 Task: Create a due date automation trigger when advanced on, on the monday before a card is due add dates starting in 1 working days at 11:00 AM.
Action: Mouse moved to (891, 268)
Screenshot: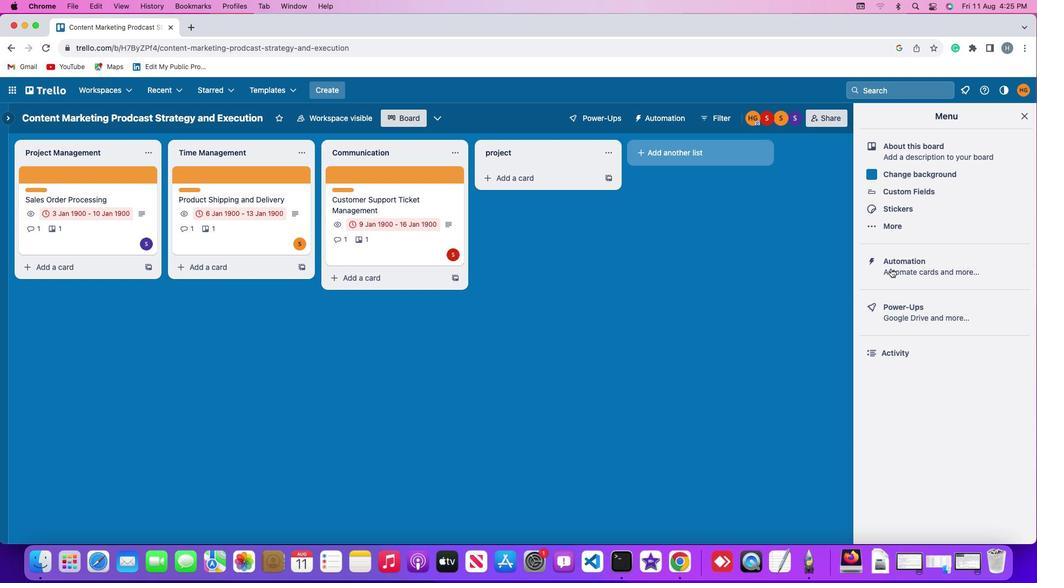 
Action: Mouse pressed left at (891, 268)
Screenshot: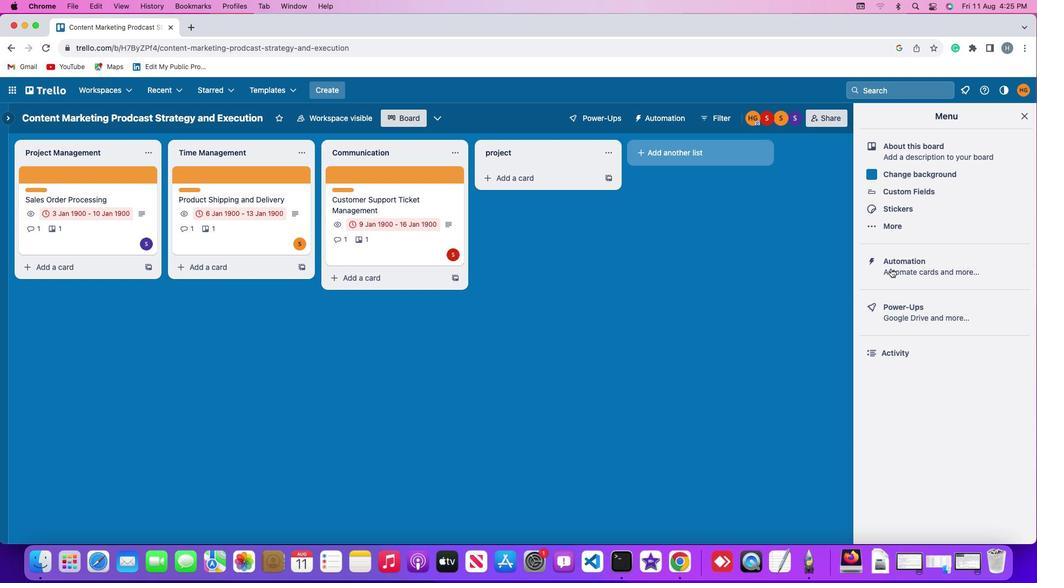 
Action: Mouse pressed left at (891, 268)
Screenshot: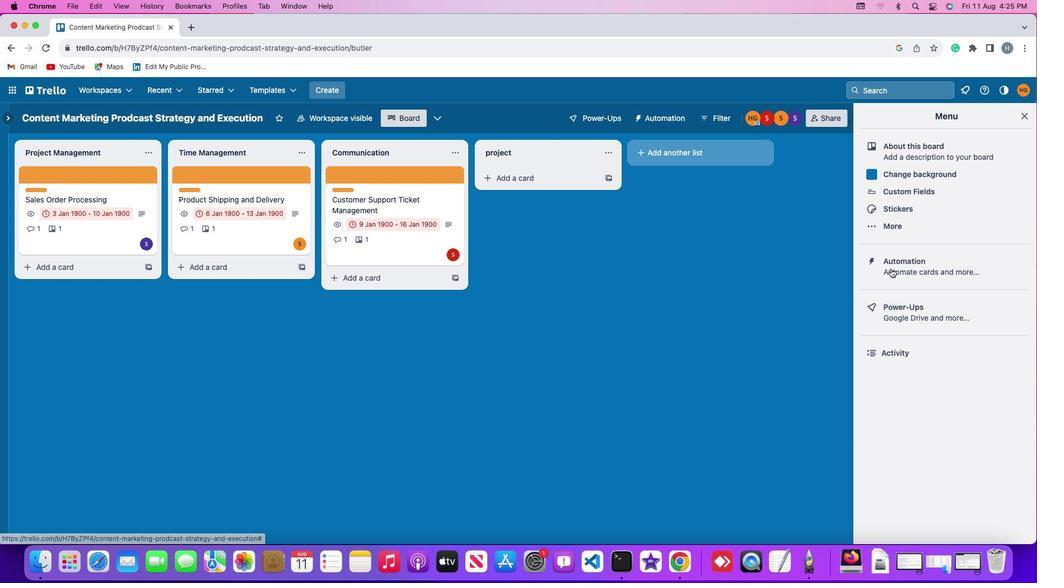 
Action: Mouse moved to (81, 256)
Screenshot: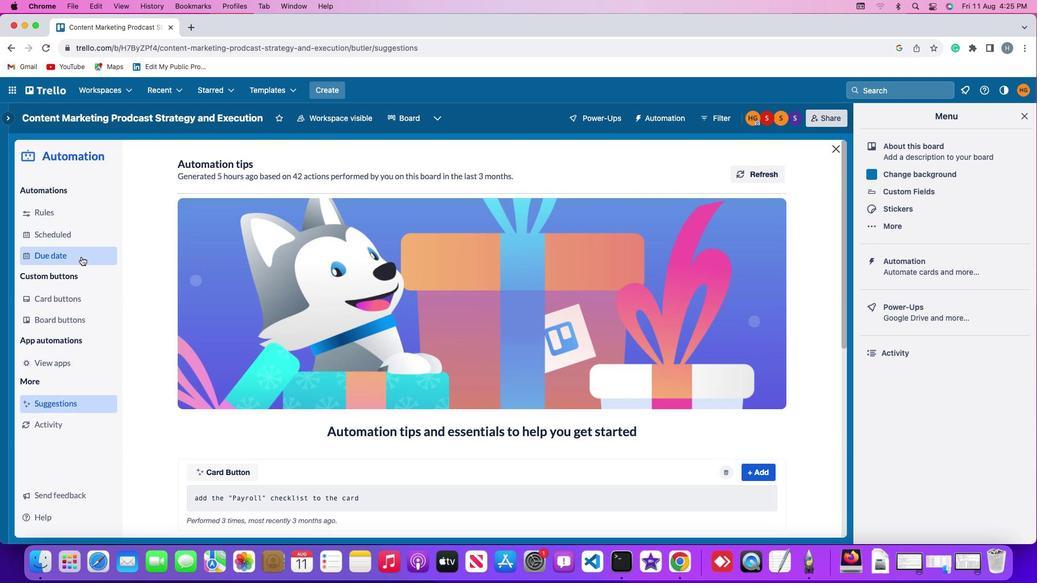 
Action: Mouse pressed left at (81, 256)
Screenshot: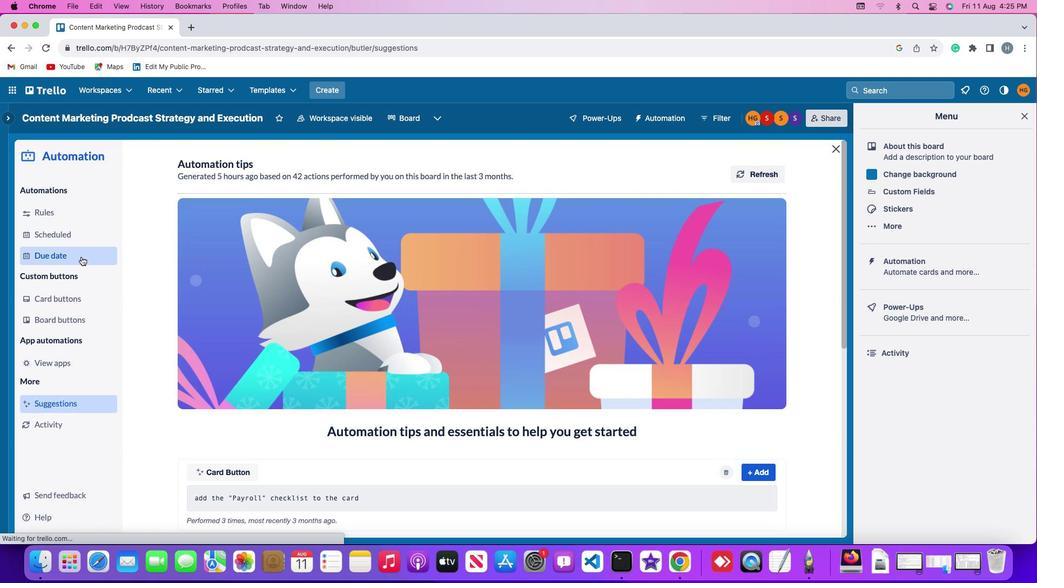 
Action: Mouse moved to (734, 166)
Screenshot: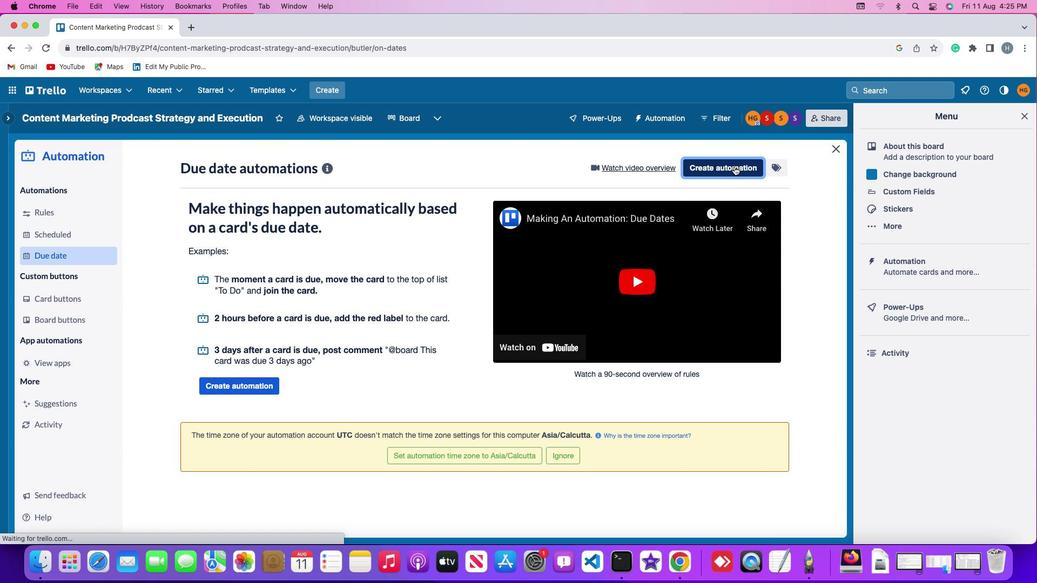 
Action: Mouse pressed left at (734, 166)
Screenshot: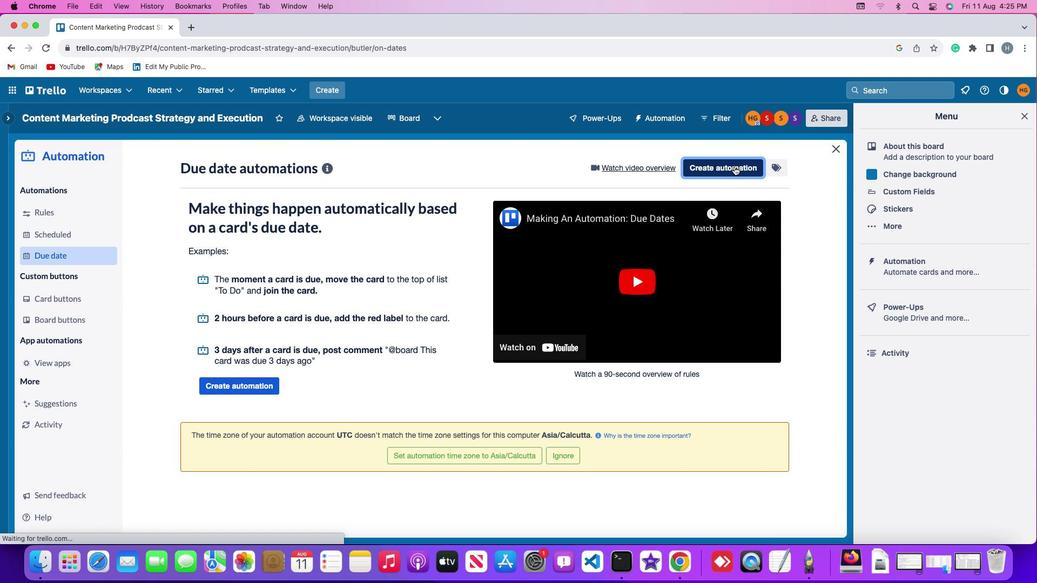 
Action: Mouse moved to (318, 272)
Screenshot: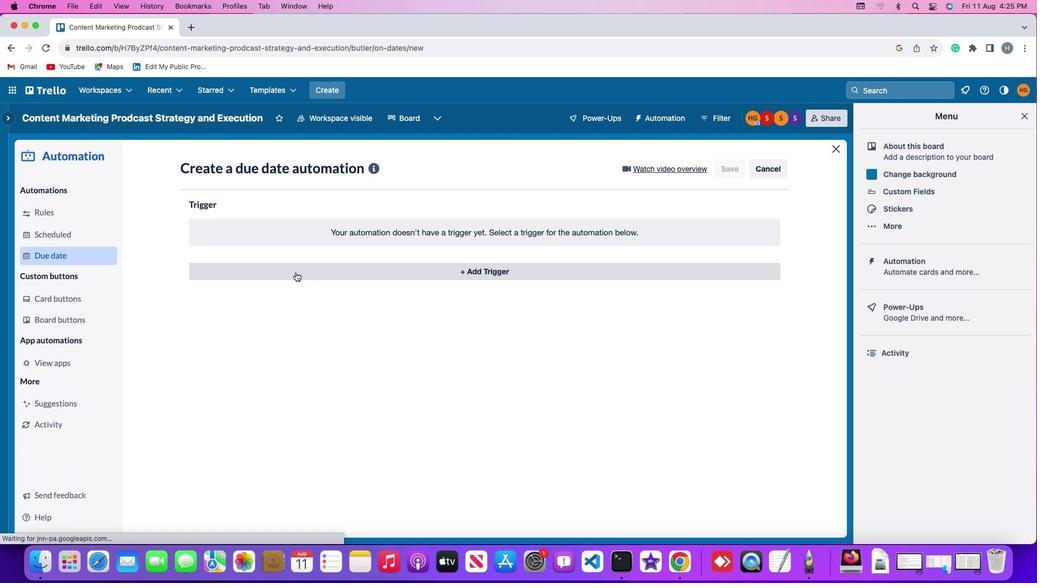 
Action: Mouse pressed left at (318, 272)
Screenshot: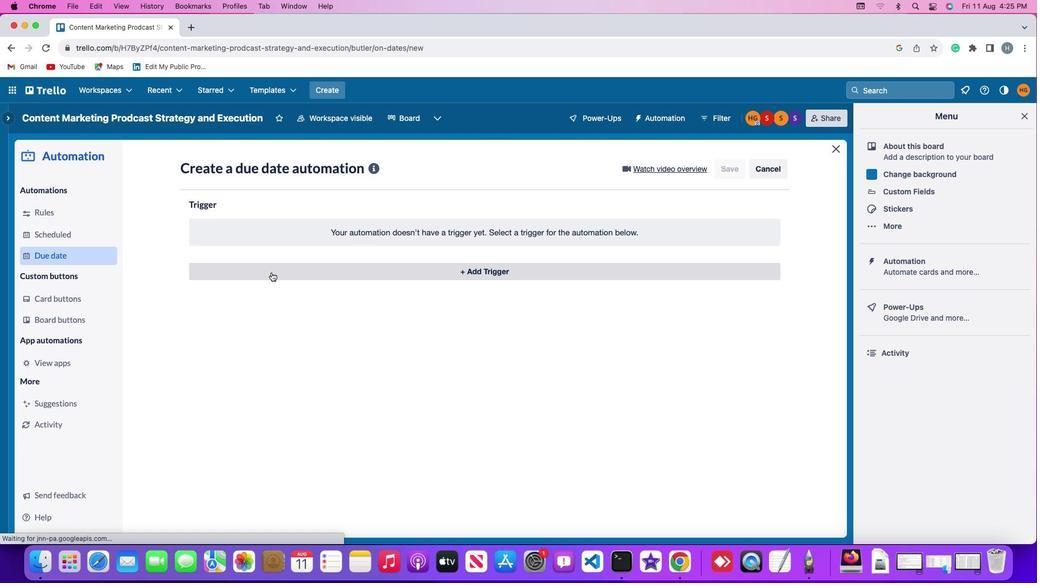 
Action: Mouse moved to (234, 474)
Screenshot: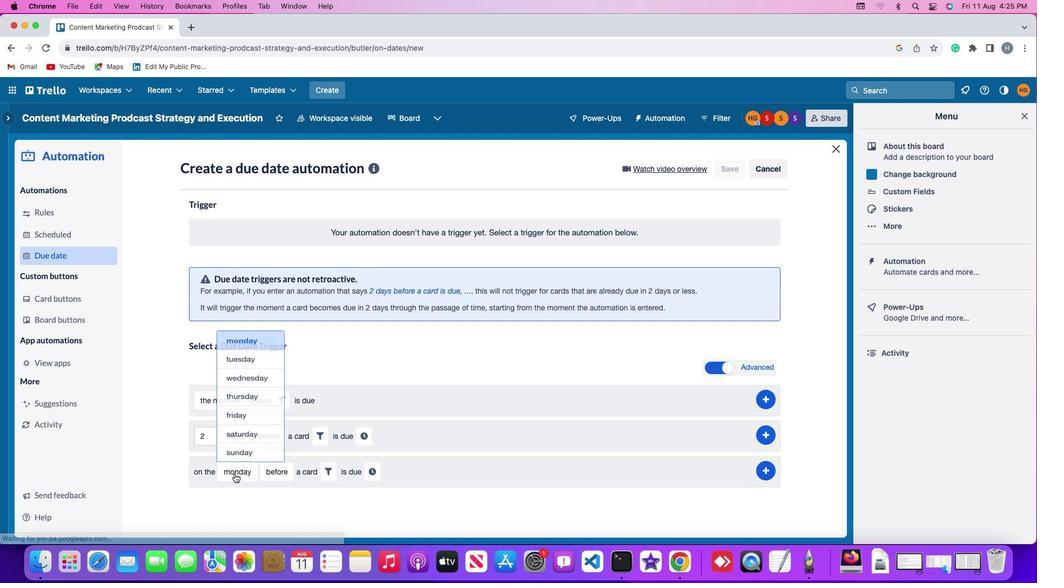 
Action: Mouse pressed left at (234, 474)
Screenshot: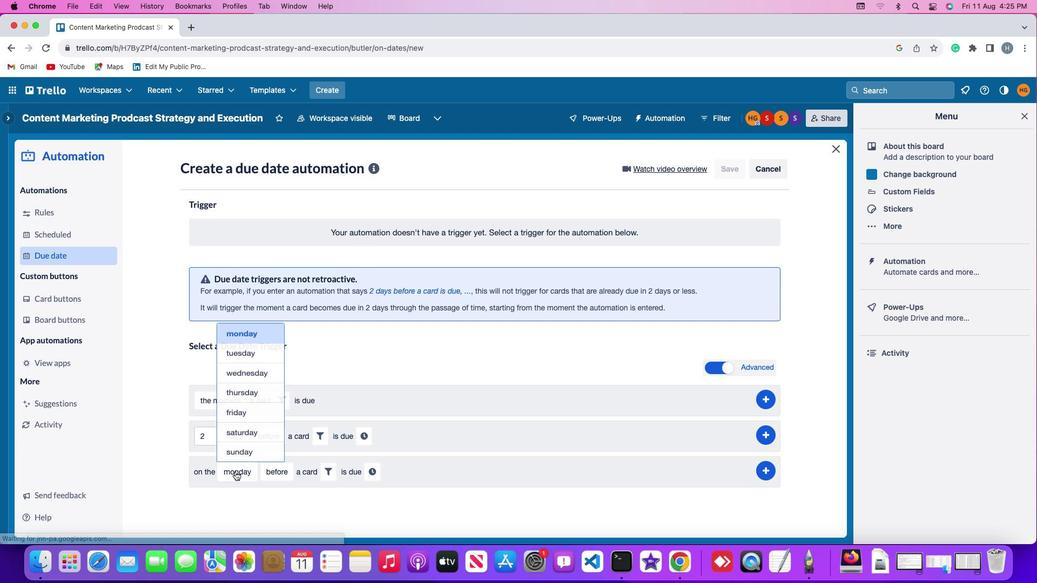 
Action: Mouse moved to (254, 323)
Screenshot: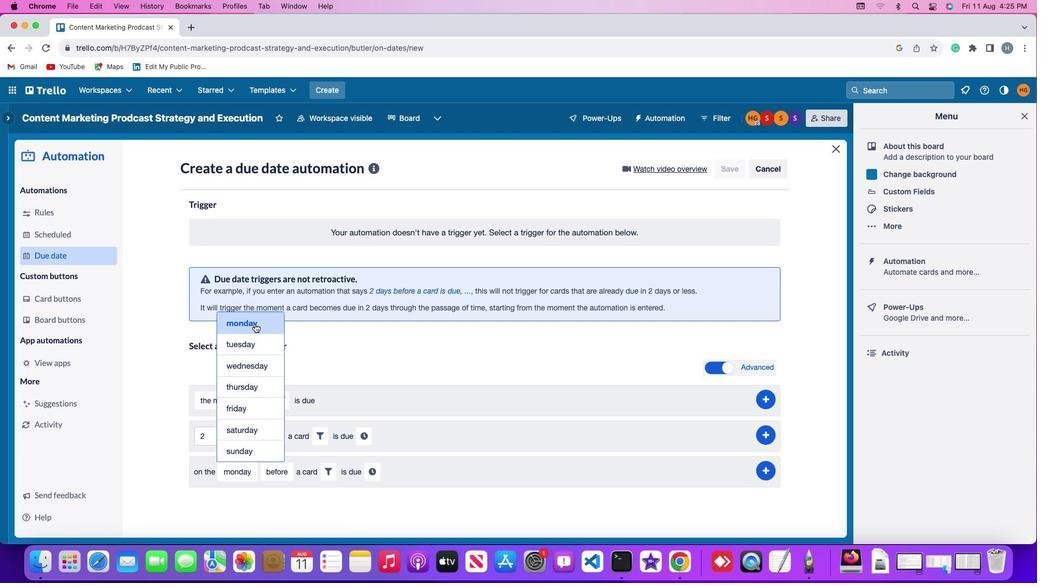 
Action: Mouse pressed left at (254, 323)
Screenshot: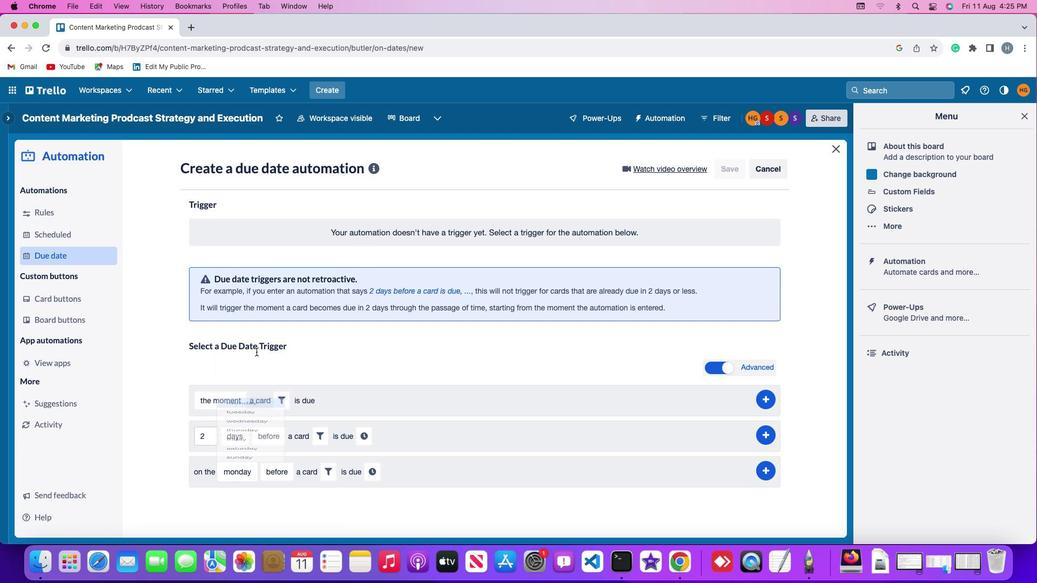 
Action: Mouse moved to (269, 467)
Screenshot: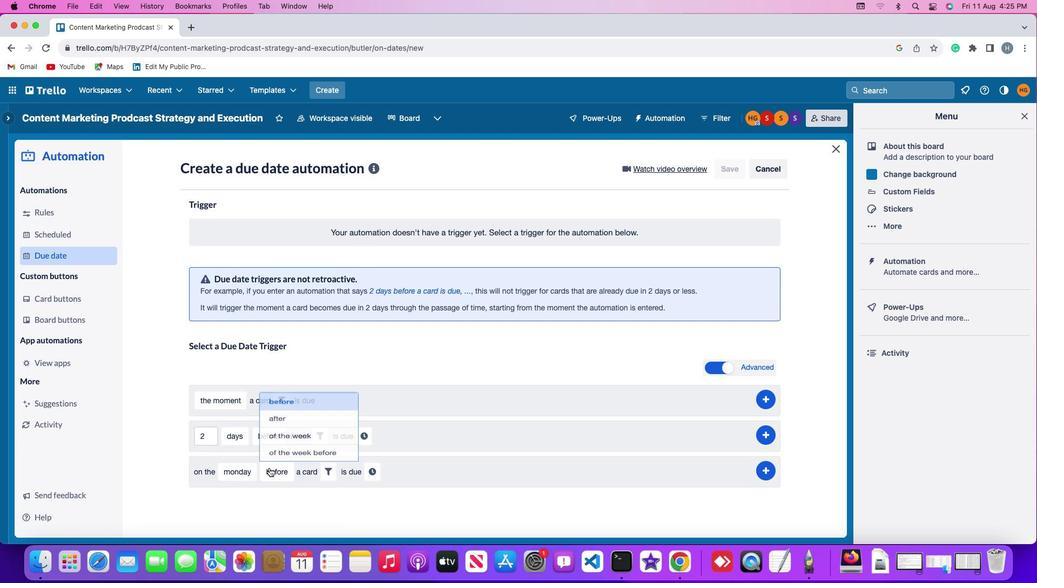 
Action: Mouse pressed left at (269, 467)
Screenshot: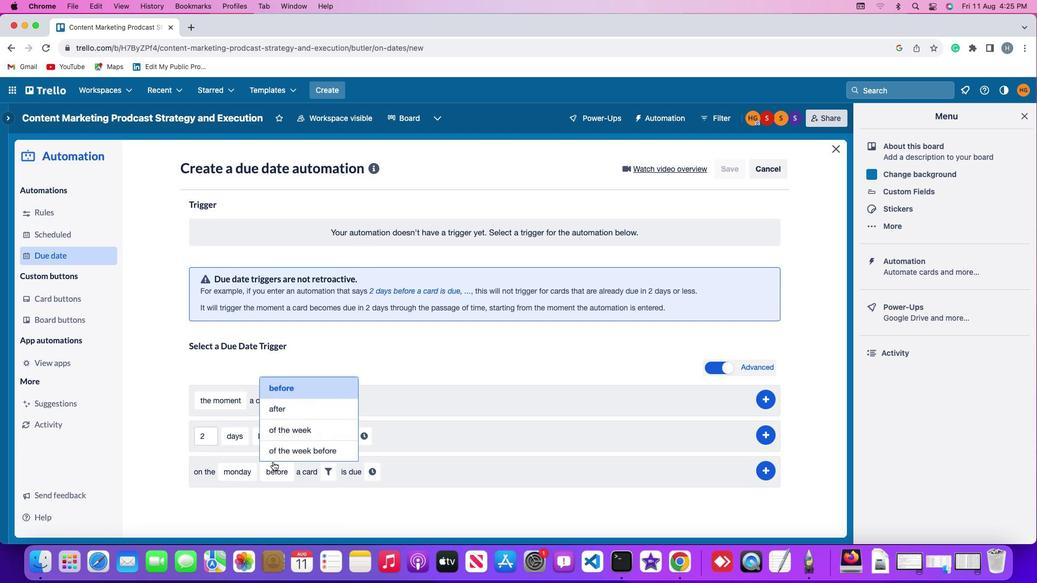 
Action: Mouse moved to (293, 391)
Screenshot: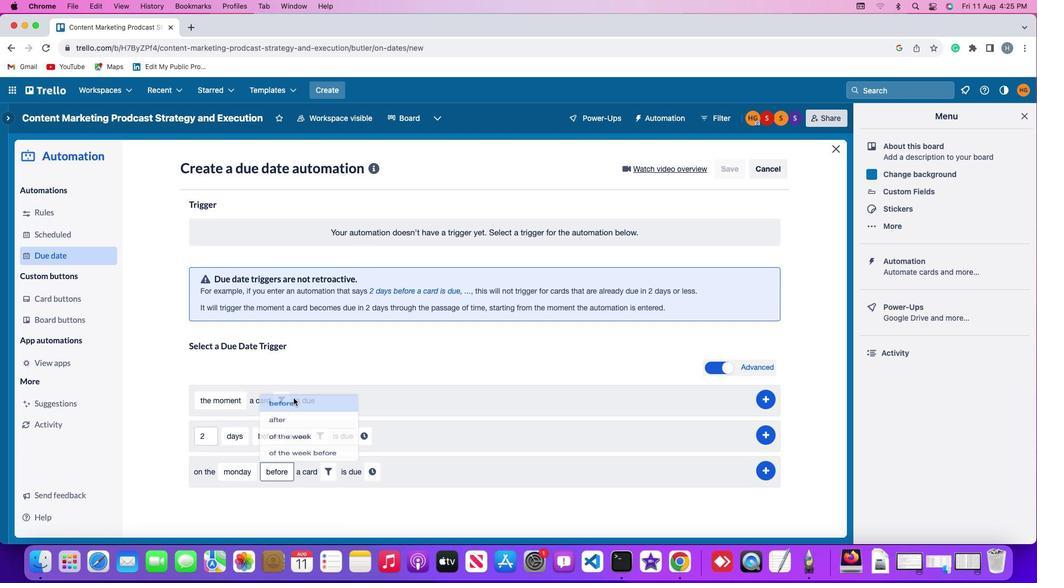 
Action: Mouse pressed left at (293, 391)
Screenshot: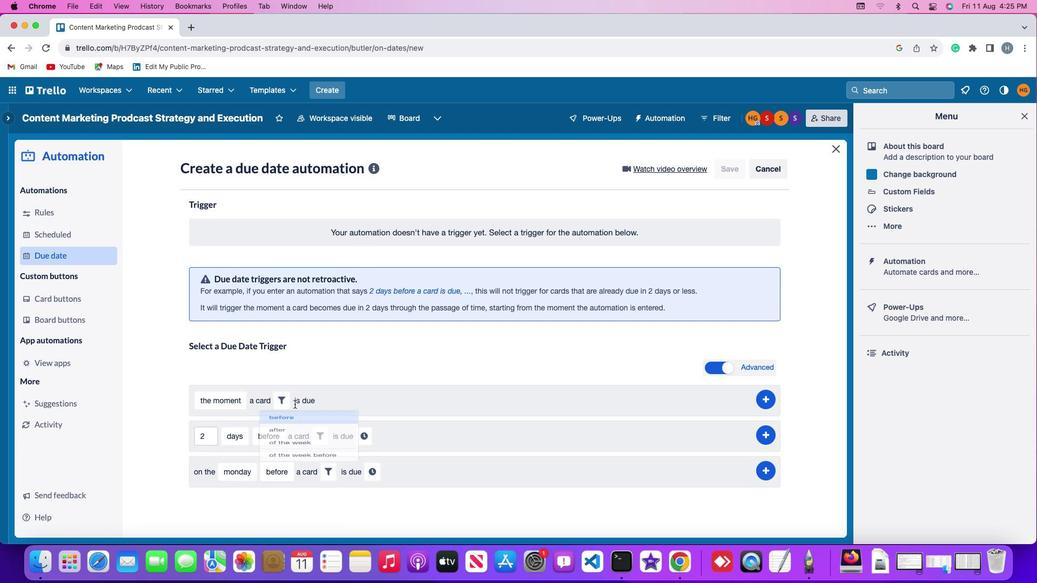 
Action: Mouse moved to (324, 469)
Screenshot: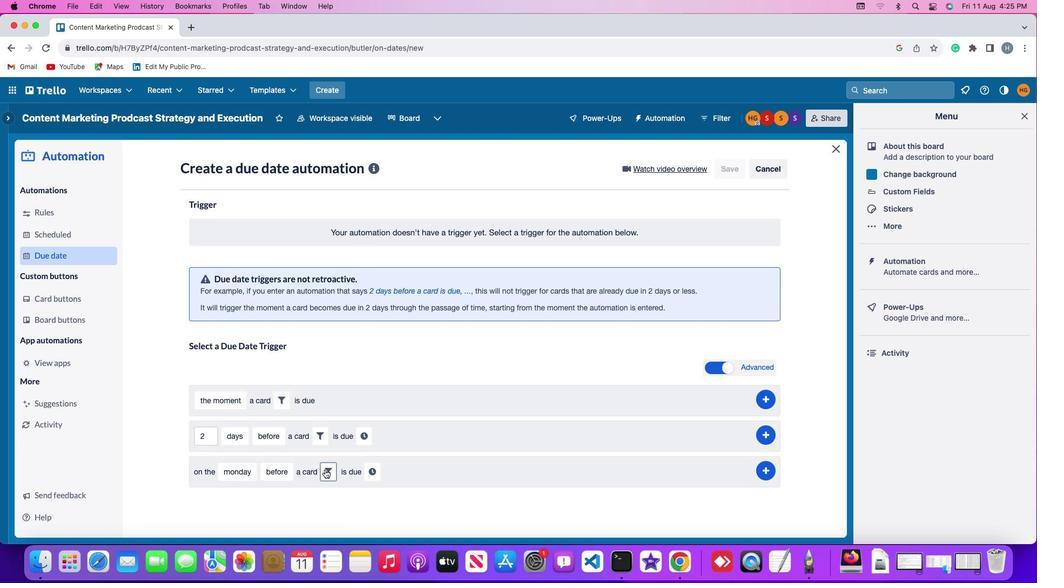 
Action: Mouse pressed left at (324, 469)
Screenshot: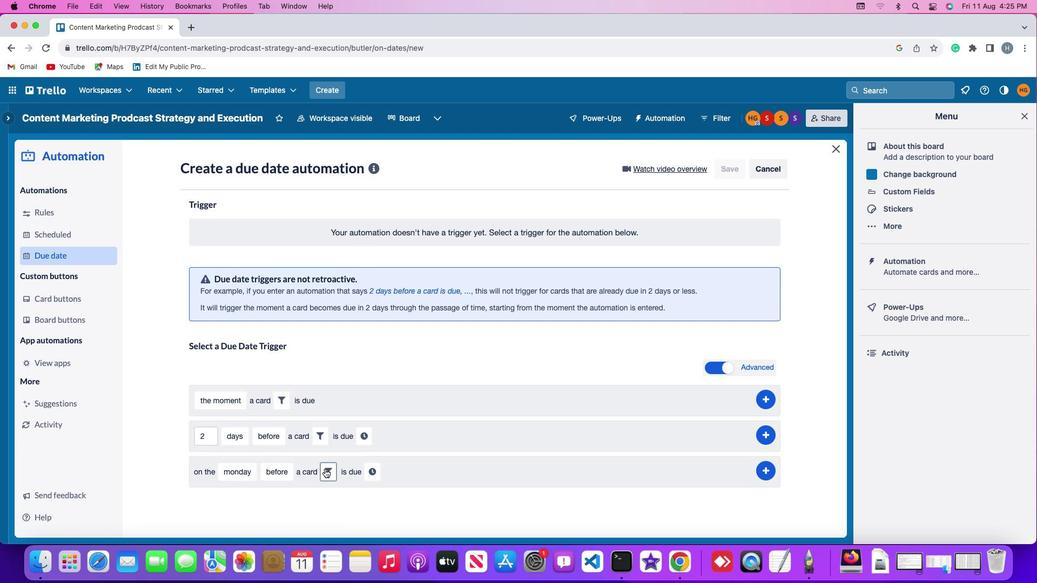 
Action: Mouse moved to (386, 503)
Screenshot: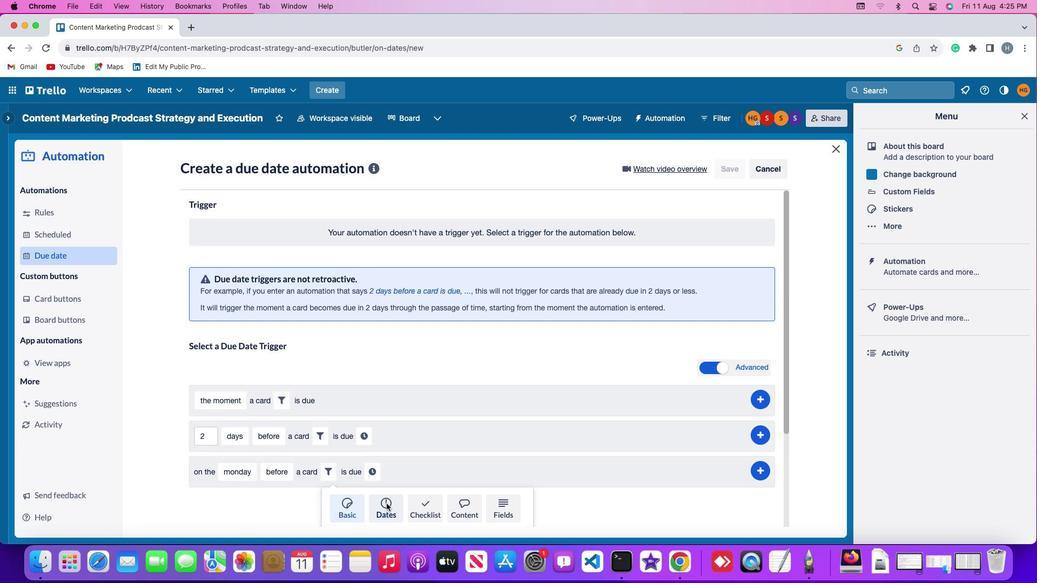 
Action: Mouse pressed left at (386, 503)
Screenshot: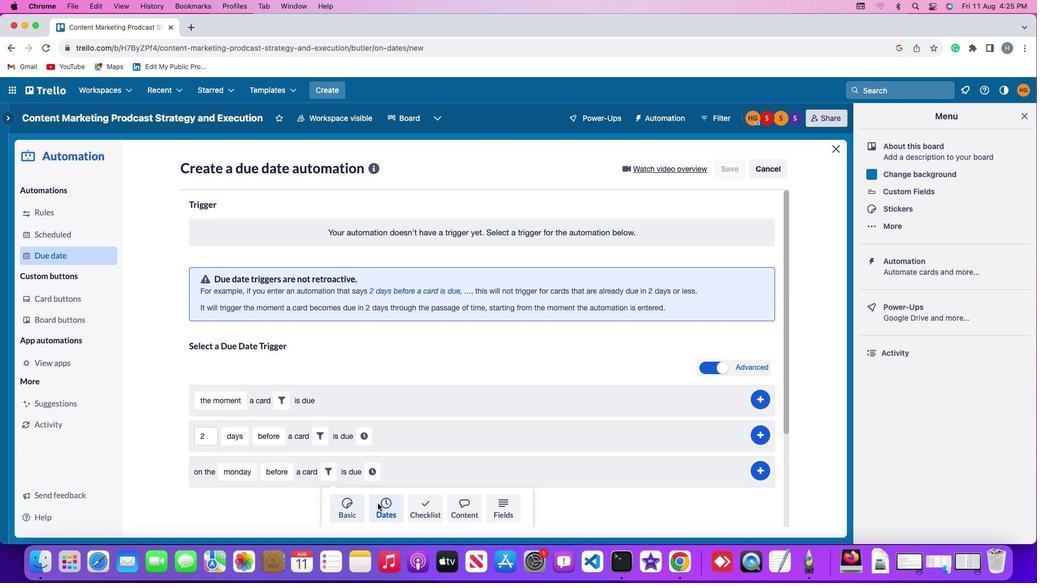 
Action: Mouse moved to (278, 504)
Screenshot: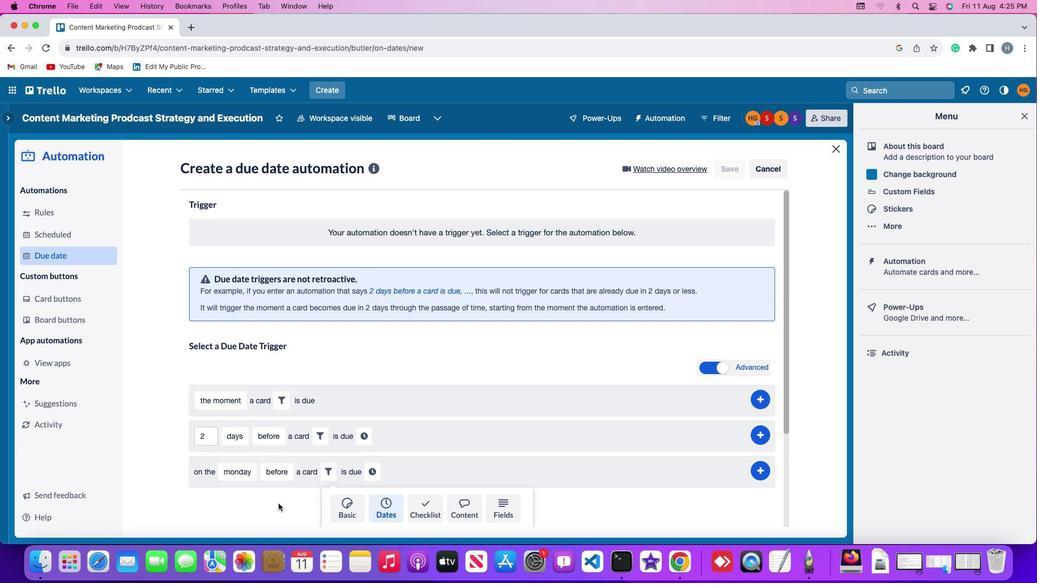 
Action: Mouse scrolled (278, 504) with delta (0, 0)
Screenshot: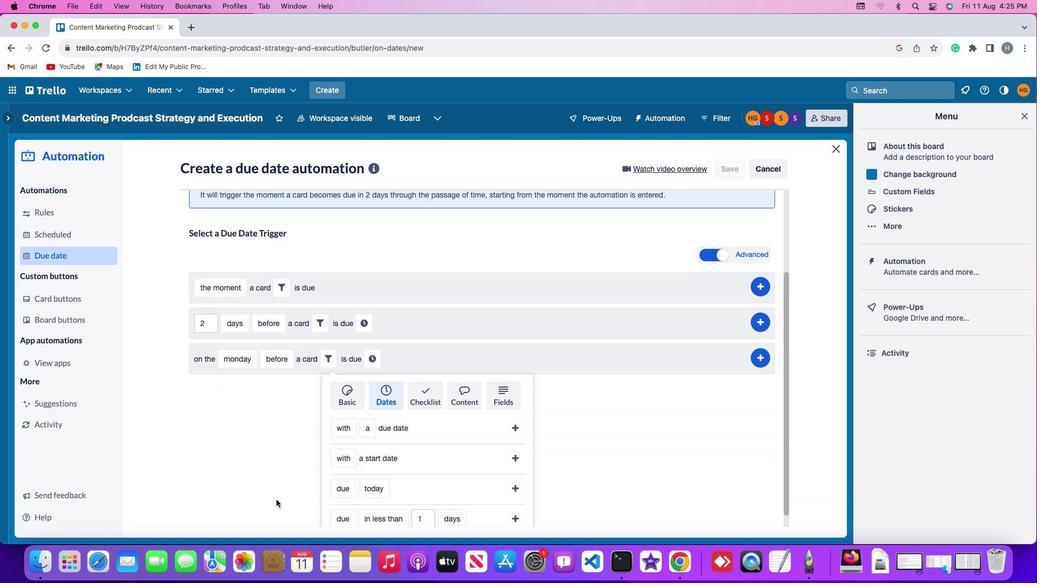 
Action: Mouse scrolled (278, 504) with delta (0, 0)
Screenshot: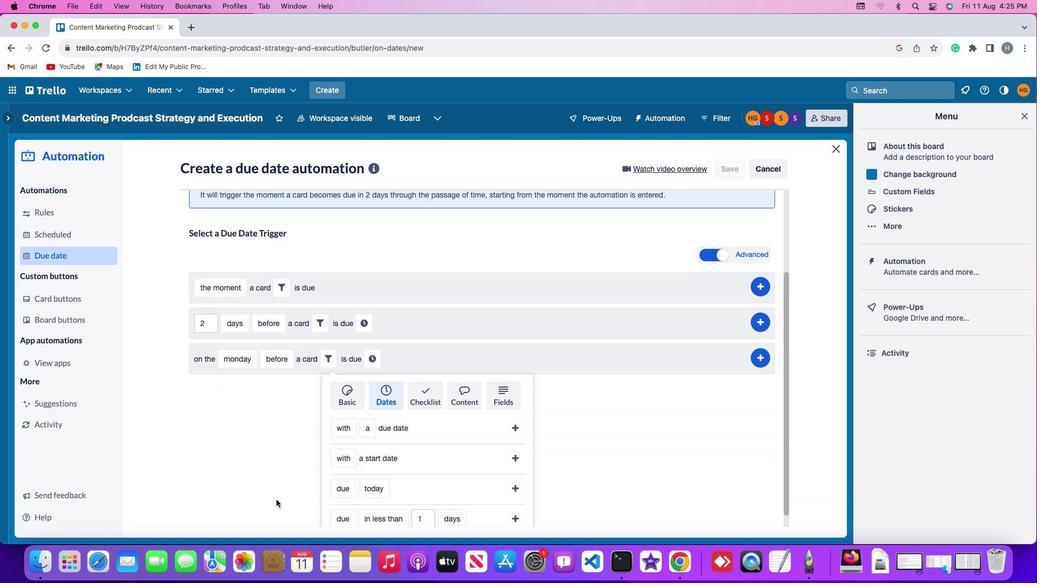 
Action: Mouse scrolled (278, 504) with delta (0, -2)
Screenshot: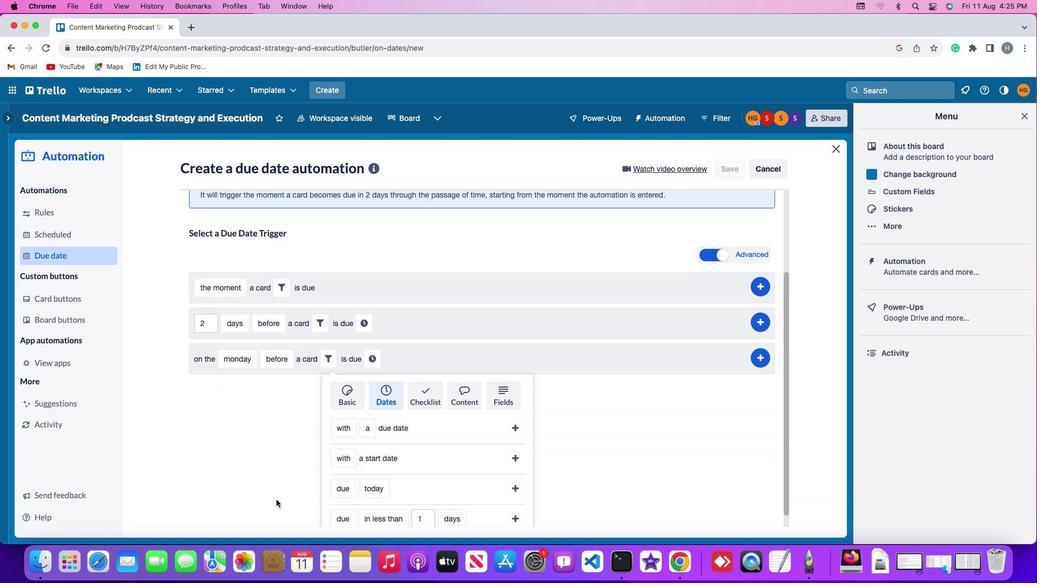 
Action: Mouse scrolled (278, 504) with delta (0, -2)
Screenshot: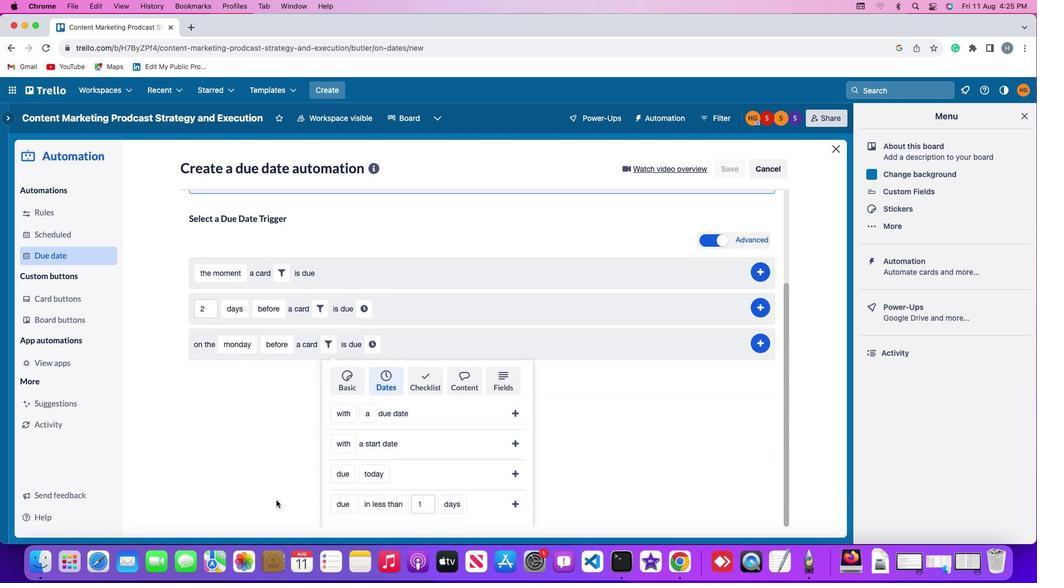 
Action: Mouse moved to (277, 501)
Screenshot: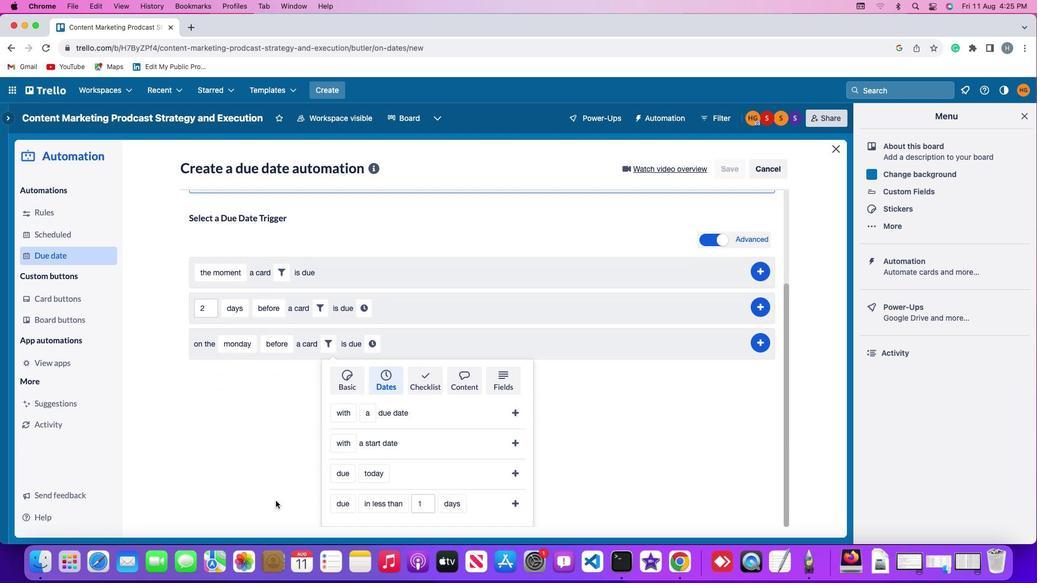 
Action: Mouse scrolled (277, 501) with delta (0, -3)
Screenshot: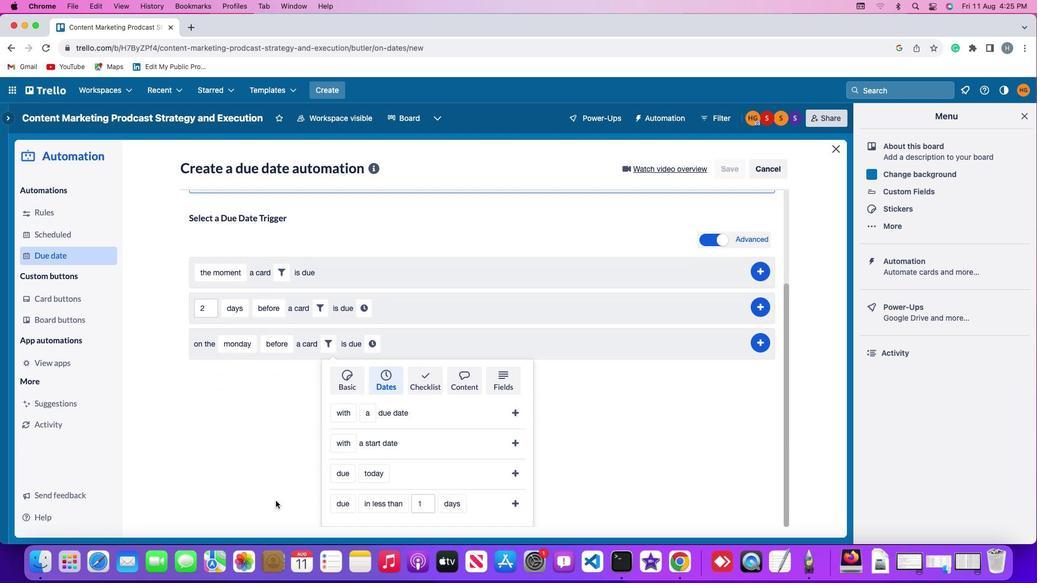 
Action: Mouse moved to (276, 500)
Screenshot: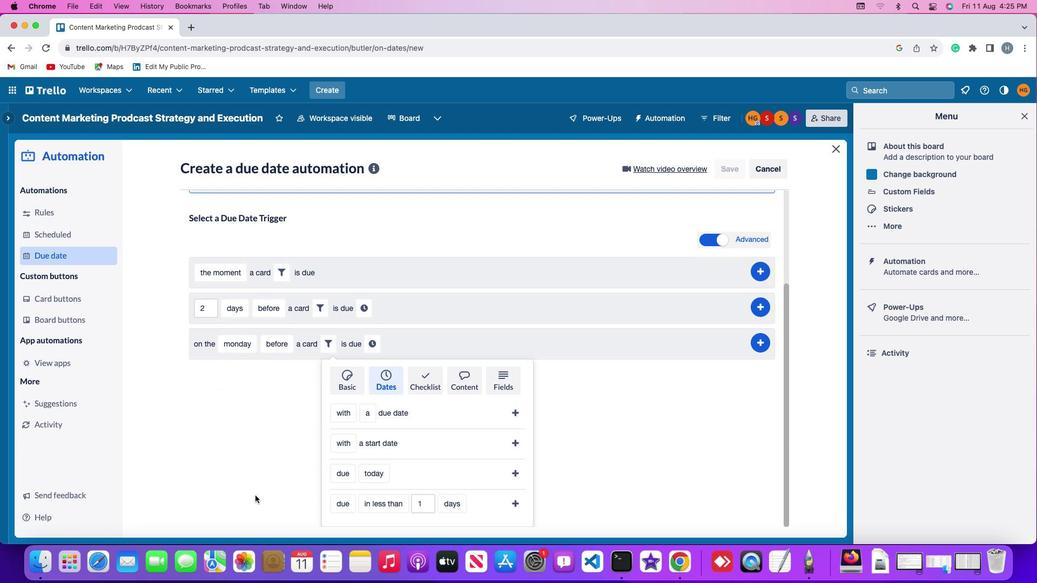 
Action: Mouse scrolled (276, 500) with delta (0, 0)
Screenshot: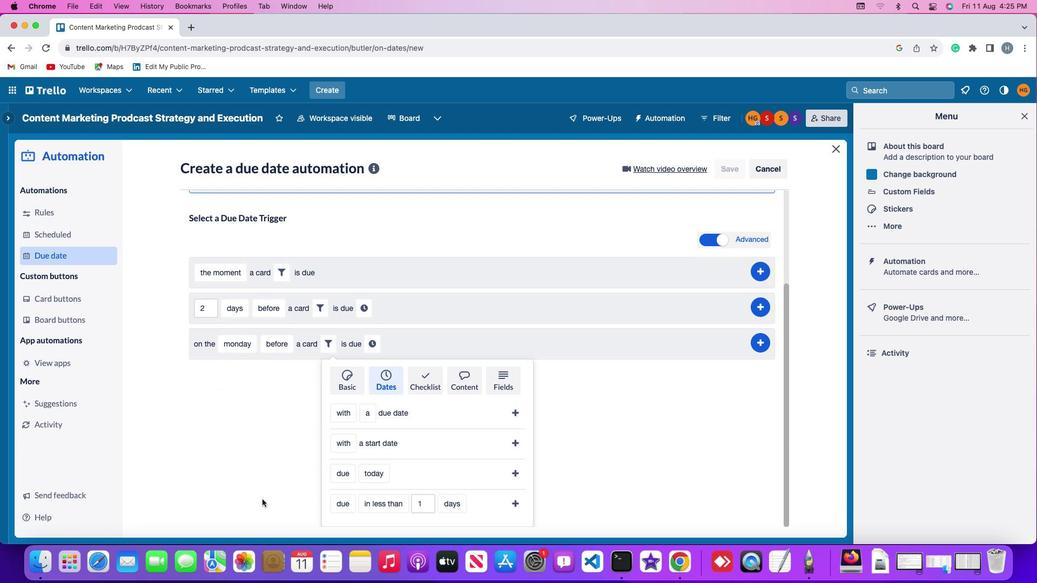 
Action: Mouse scrolled (276, 500) with delta (0, 0)
Screenshot: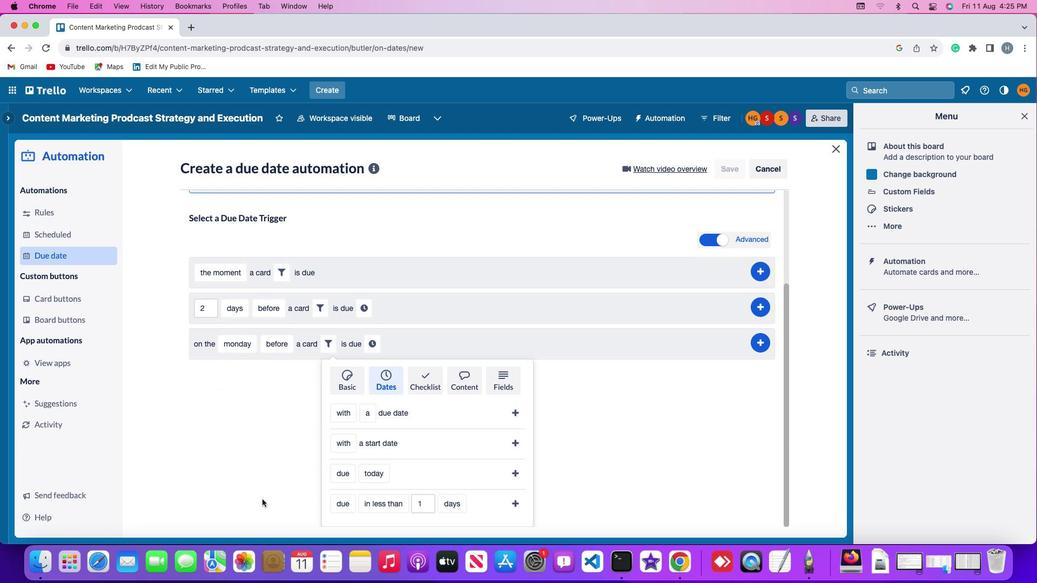
Action: Mouse moved to (276, 501)
Screenshot: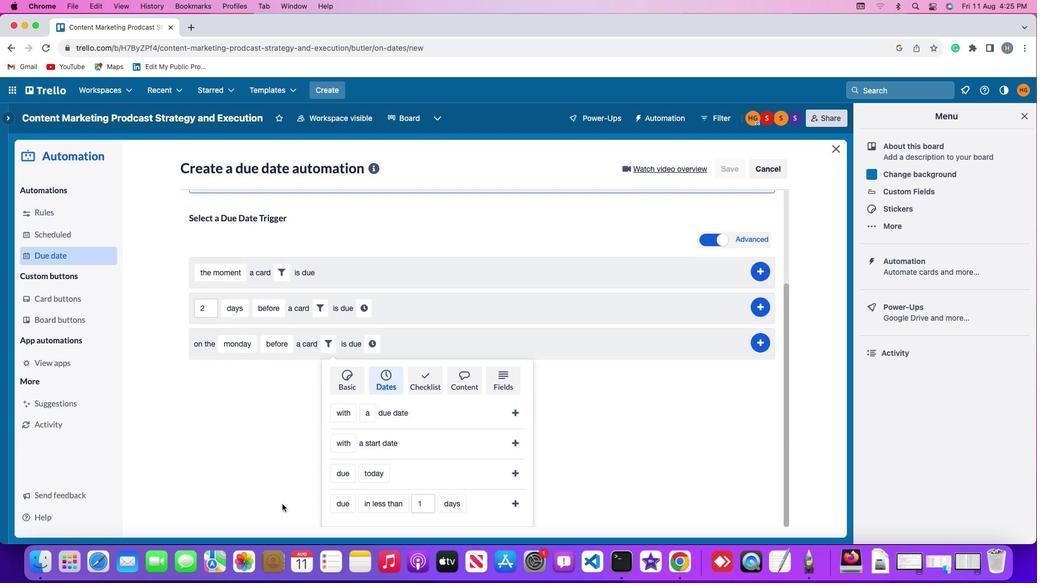 
Action: Mouse scrolled (276, 501) with delta (0, -2)
Screenshot: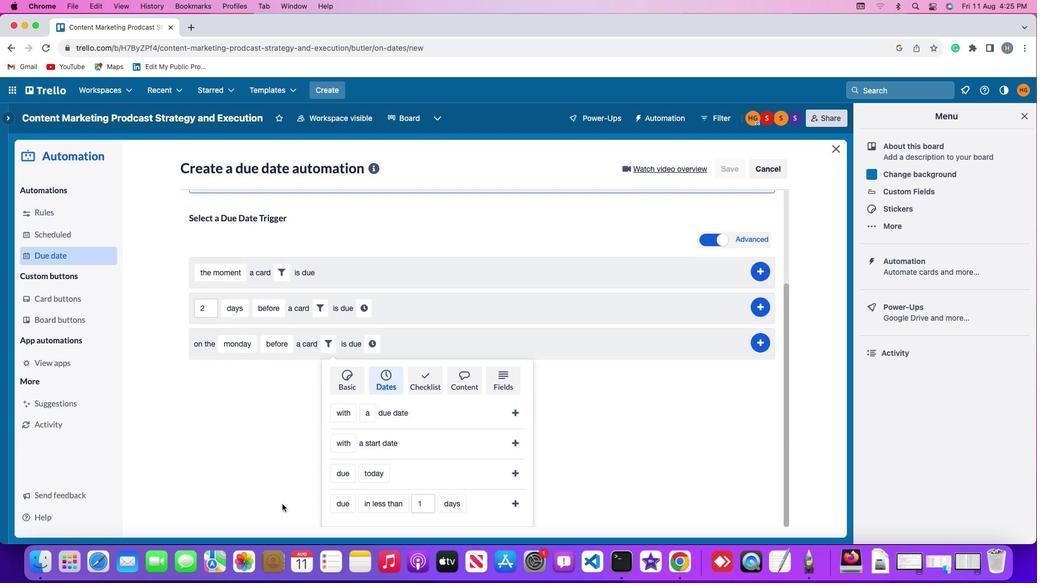 
Action: Mouse moved to (275, 501)
Screenshot: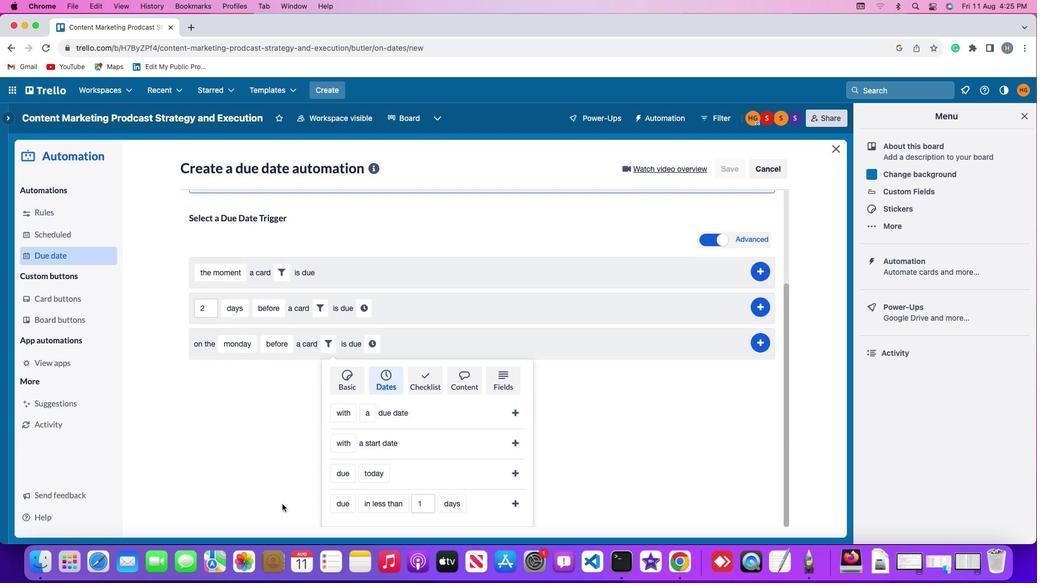
Action: Mouse scrolled (275, 501) with delta (0, -2)
Screenshot: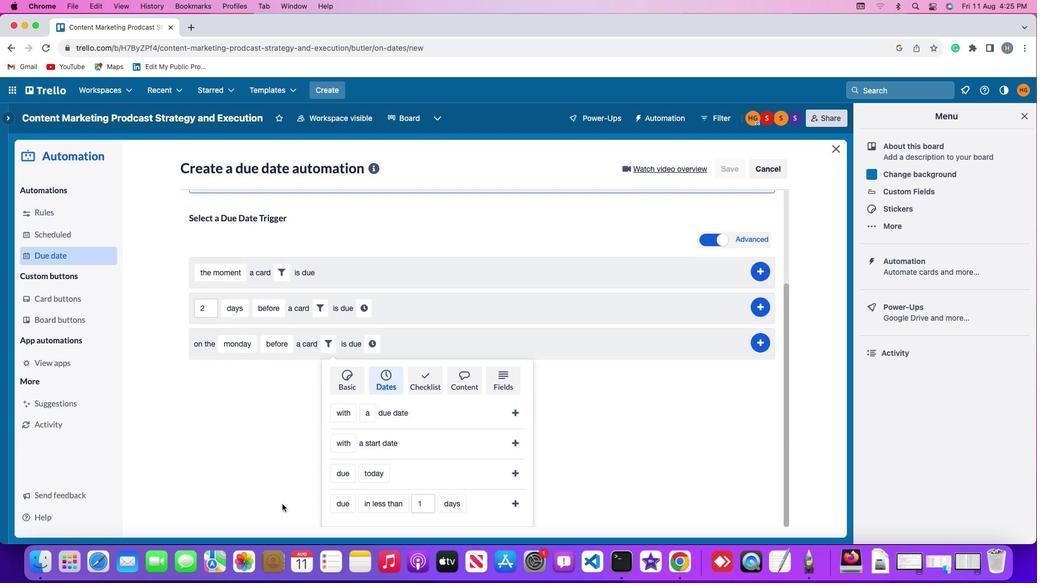 
Action: Mouse moved to (334, 507)
Screenshot: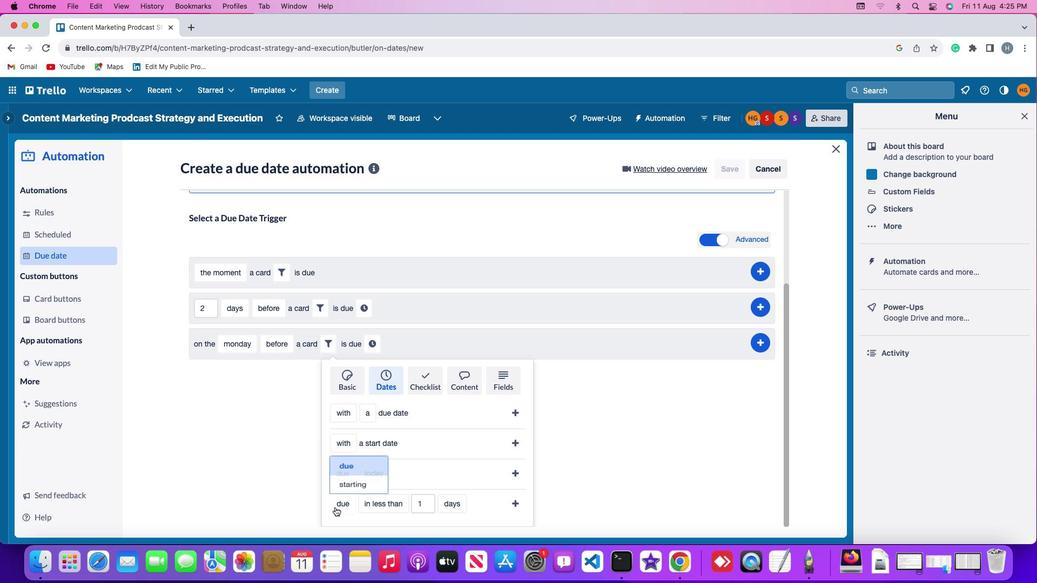 
Action: Mouse pressed left at (334, 507)
Screenshot: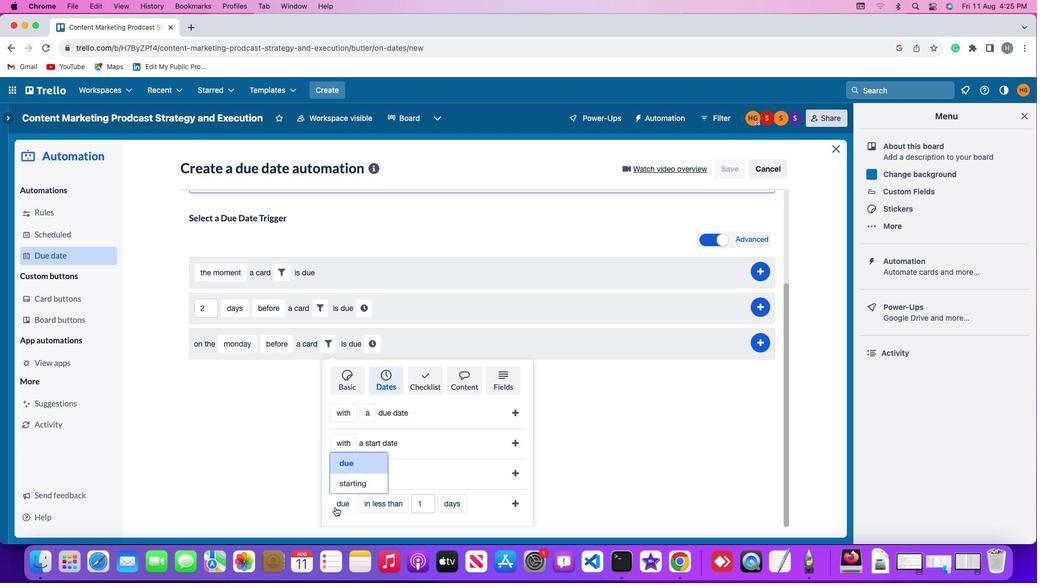 
Action: Mouse moved to (340, 485)
Screenshot: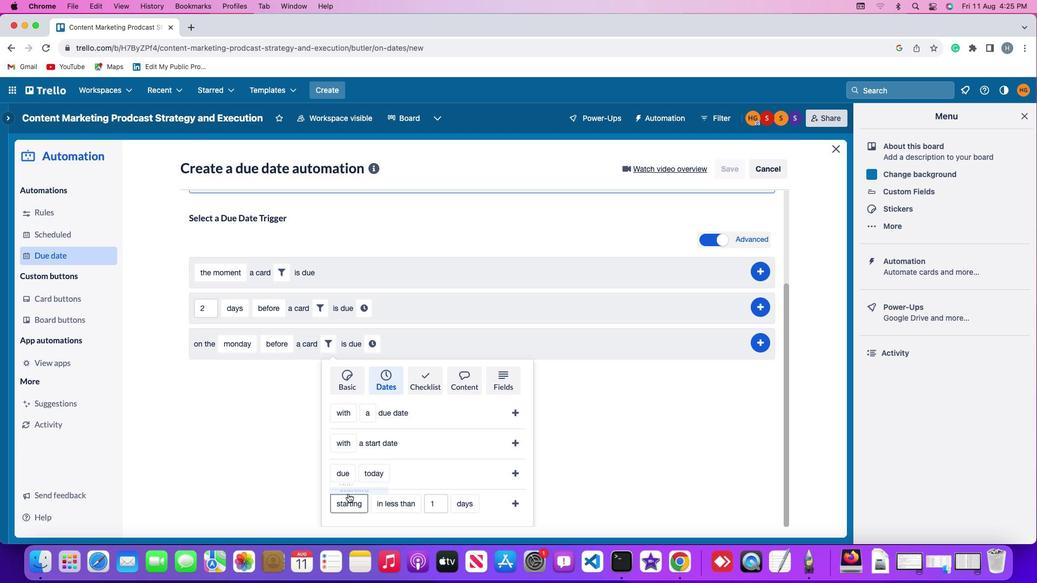 
Action: Mouse pressed left at (340, 485)
Screenshot: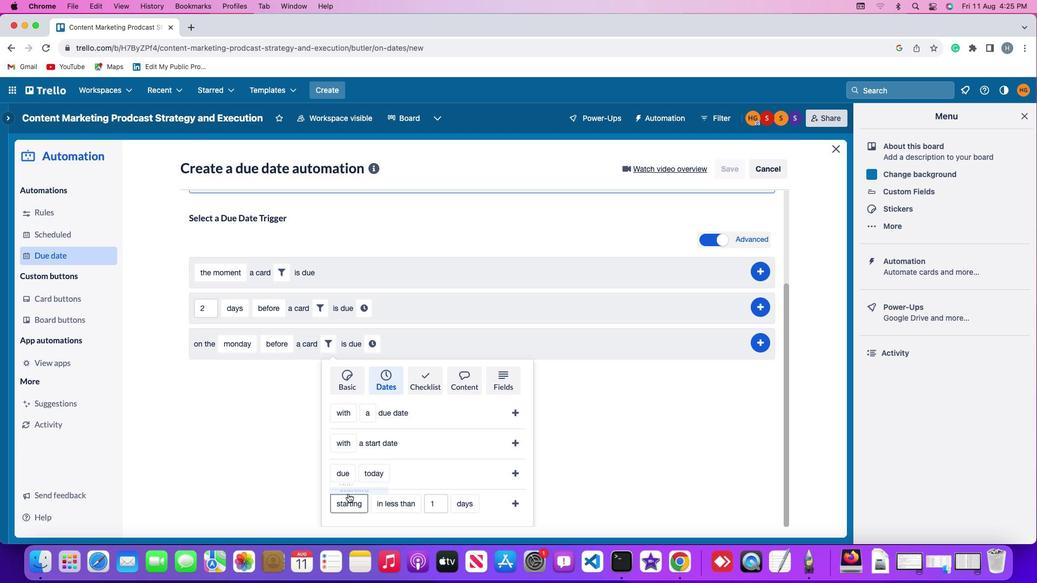 
Action: Mouse moved to (393, 502)
Screenshot: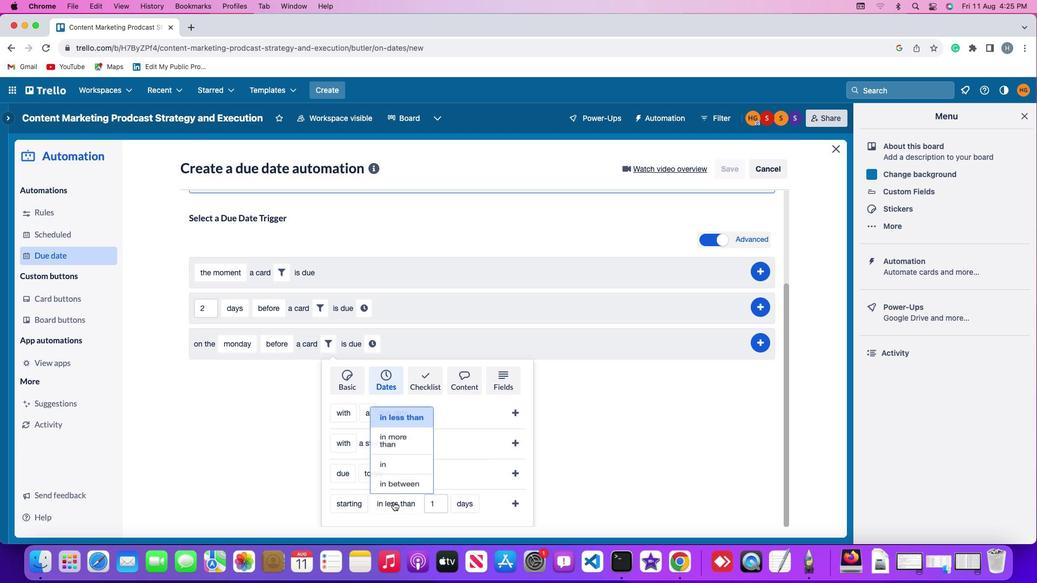 
Action: Mouse pressed left at (393, 502)
Screenshot: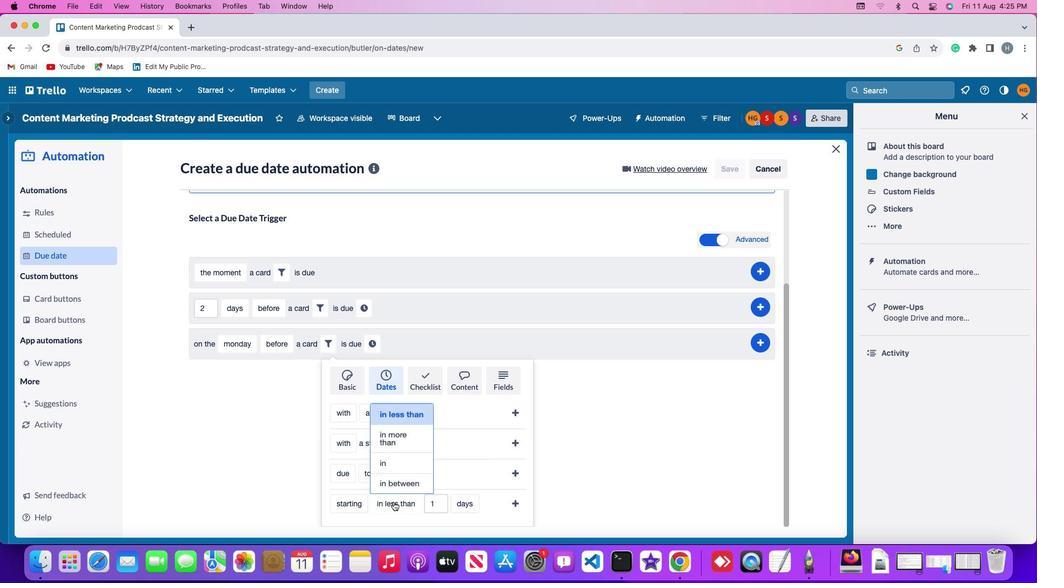 
Action: Mouse moved to (387, 464)
Screenshot: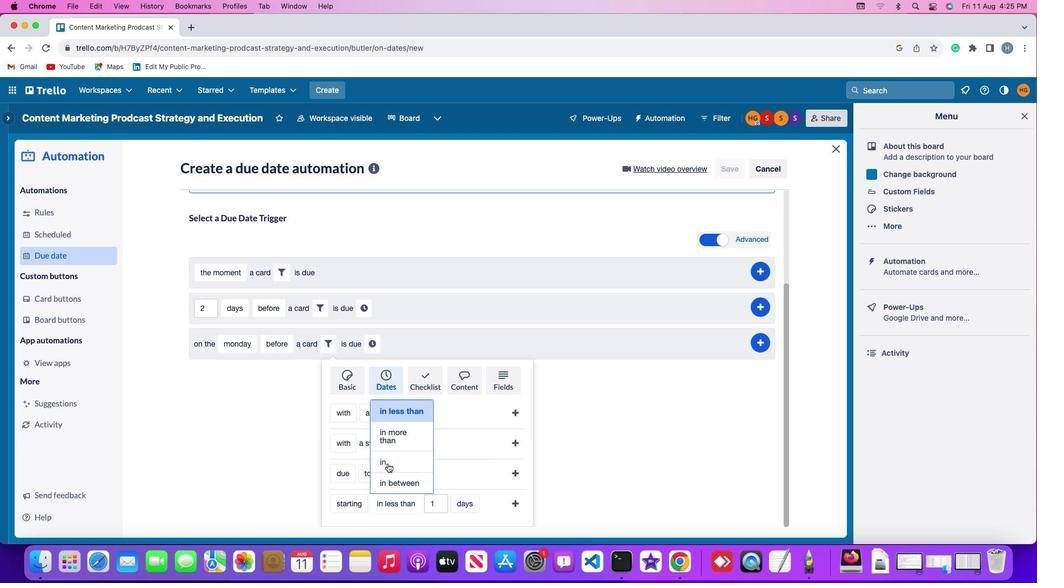 
Action: Mouse pressed left at (387, 464)
Screenshot: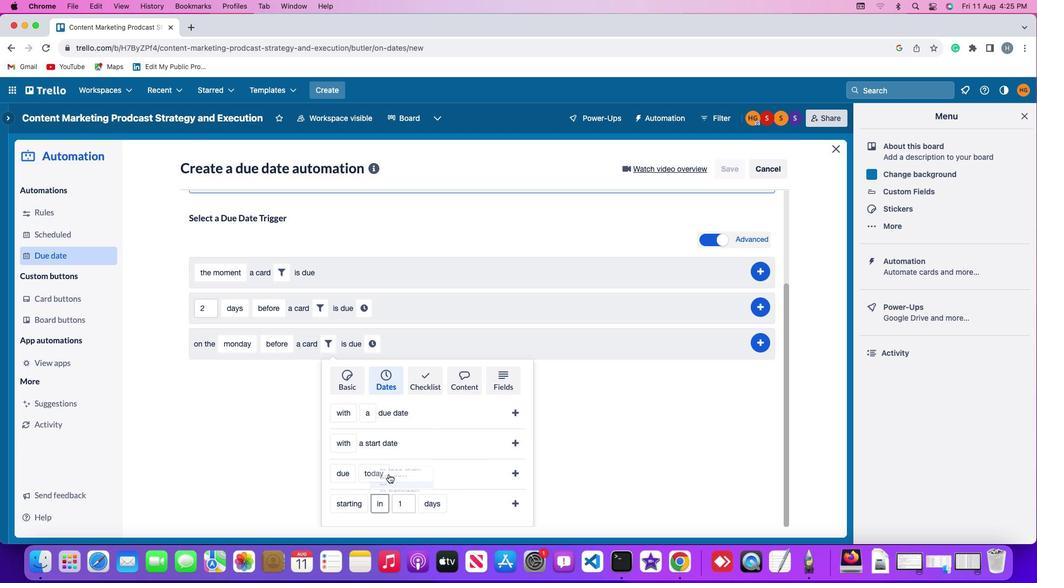 
Action: Mouse moved to (403, 508)
Screenshot: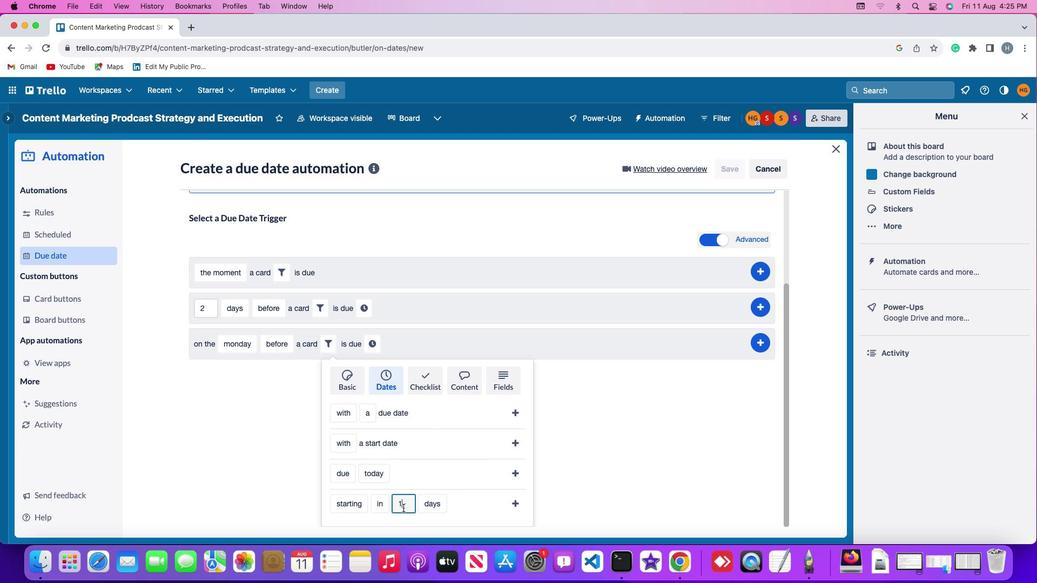 
Action: Mouse pressed left at (403, 508)
Screenshot: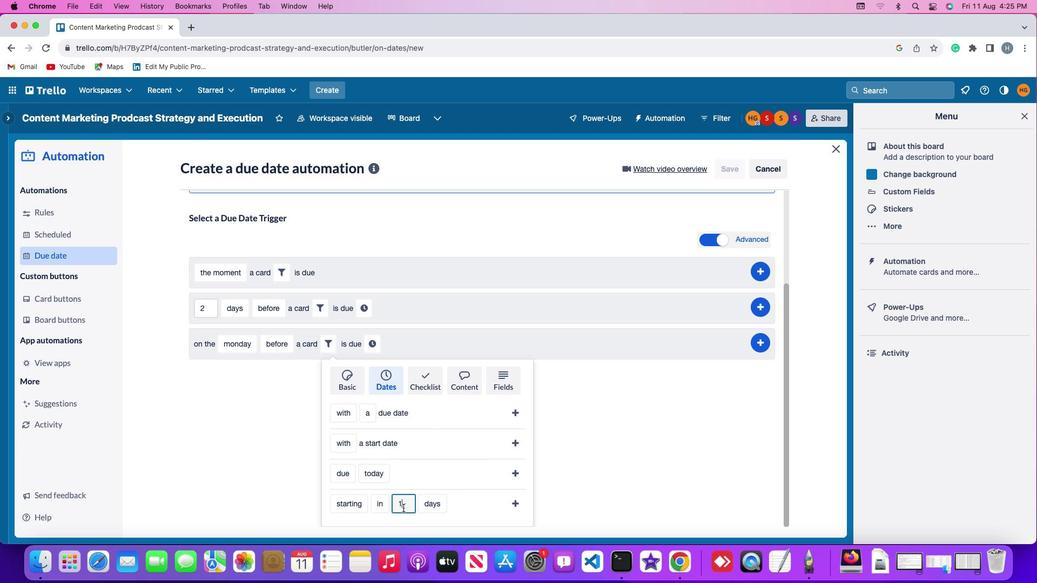 
Action: Key pressed Key.backspace'1'
Screenshot: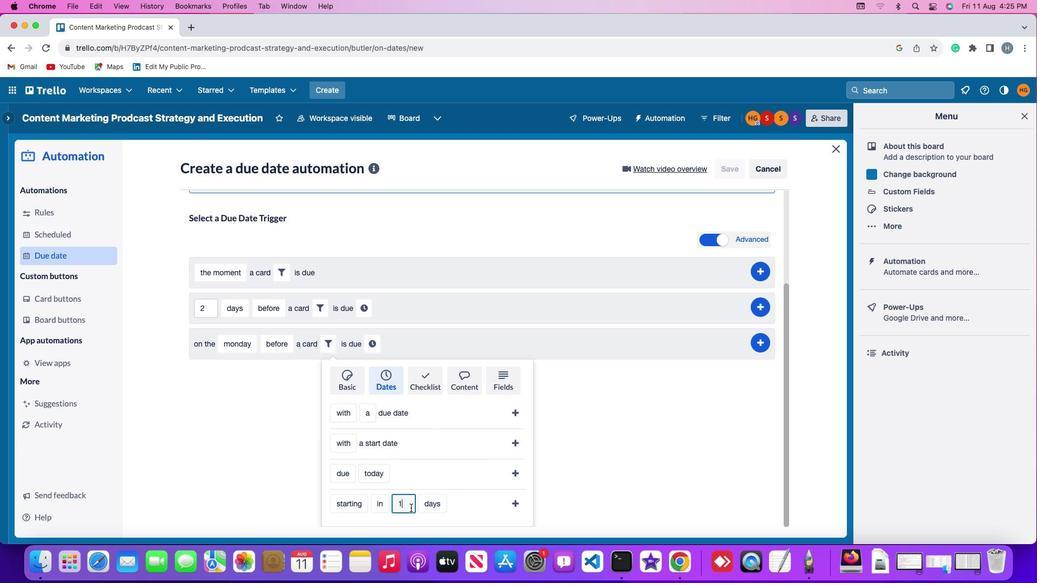 
Action: Mouse moved to (420, 505)
Screenshot: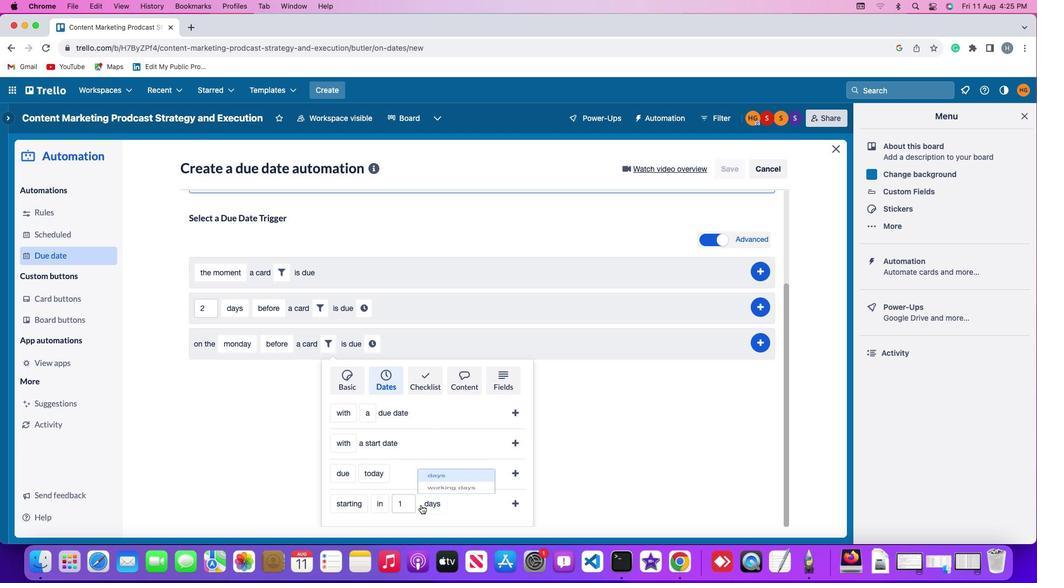 
Action: Mouse pressed left at (420, 505)
Screenshot: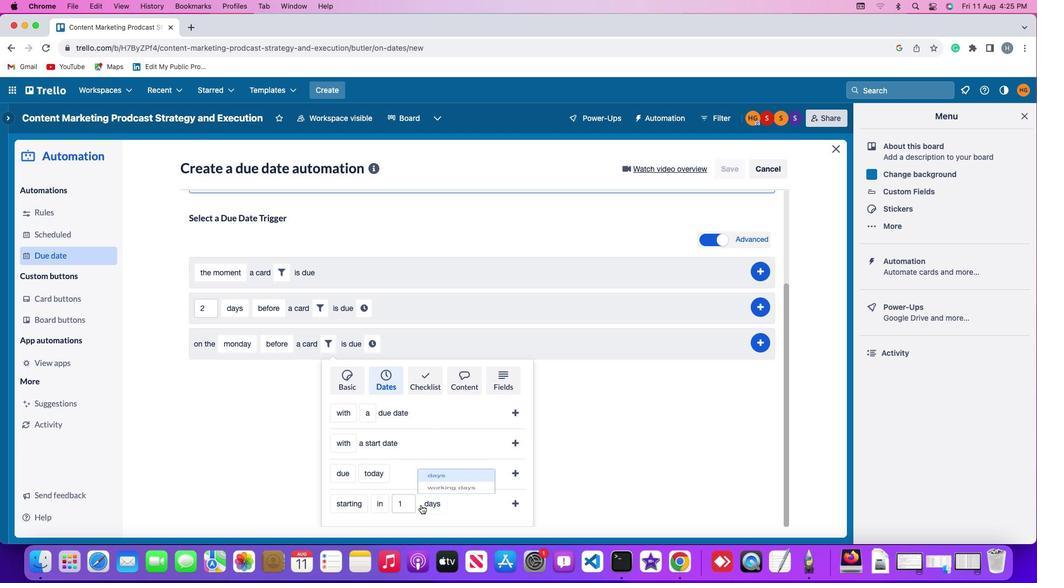 
Action: Mouse moved to (434, 484)
Screenshot: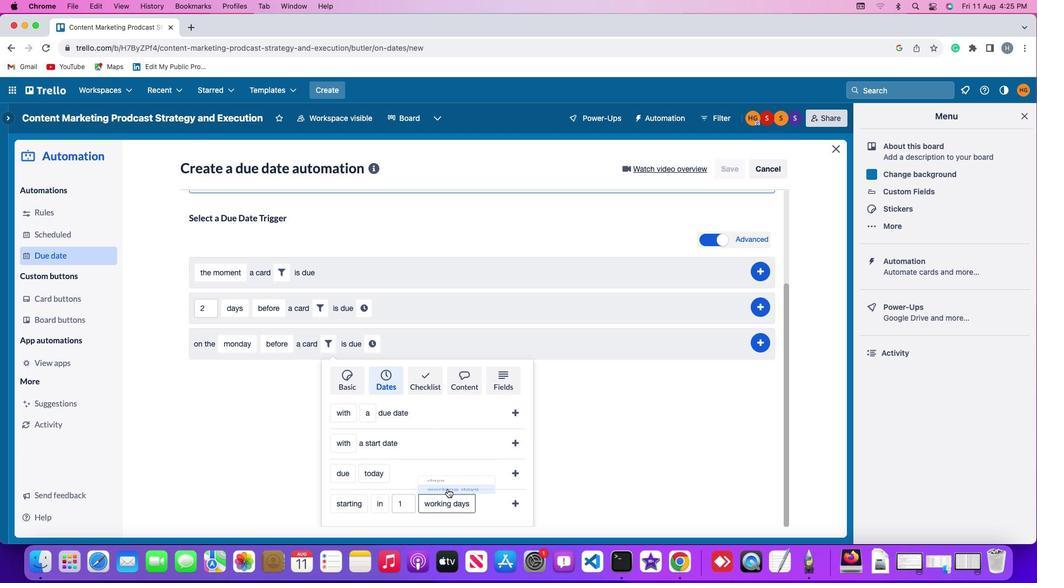 
Action: Mouse pressed left at (434, 484)
Screenshot: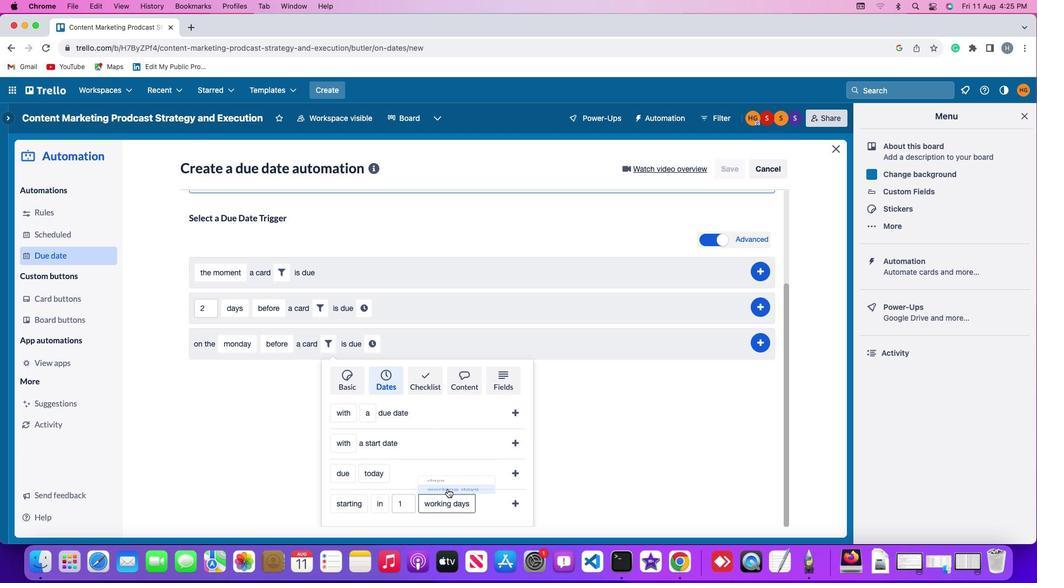 
Action: Mouse moved to (515, 500)
Screenshot: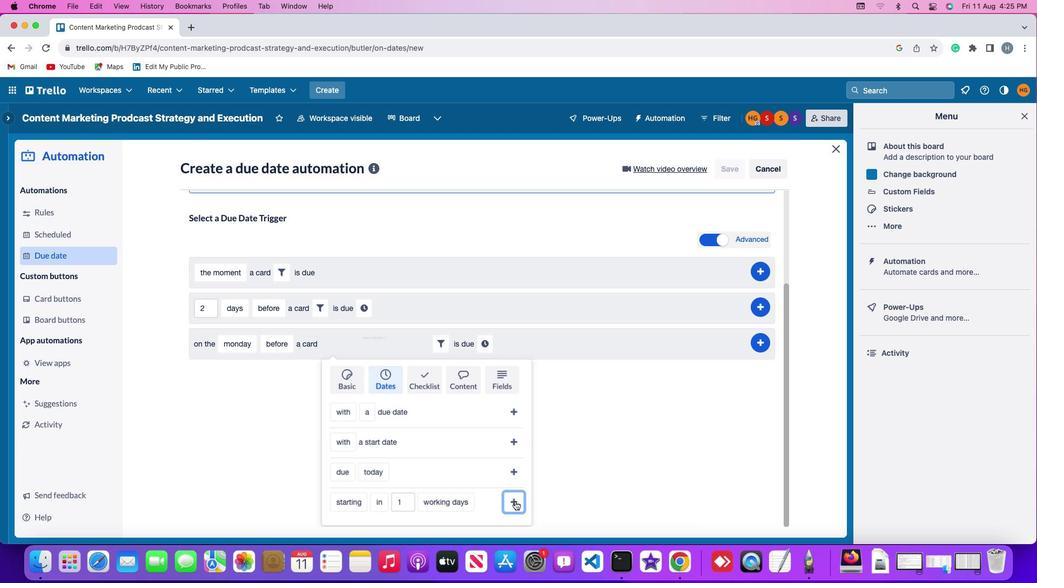 
Action: Mouse pressed left at (515, 500)
Screenshot: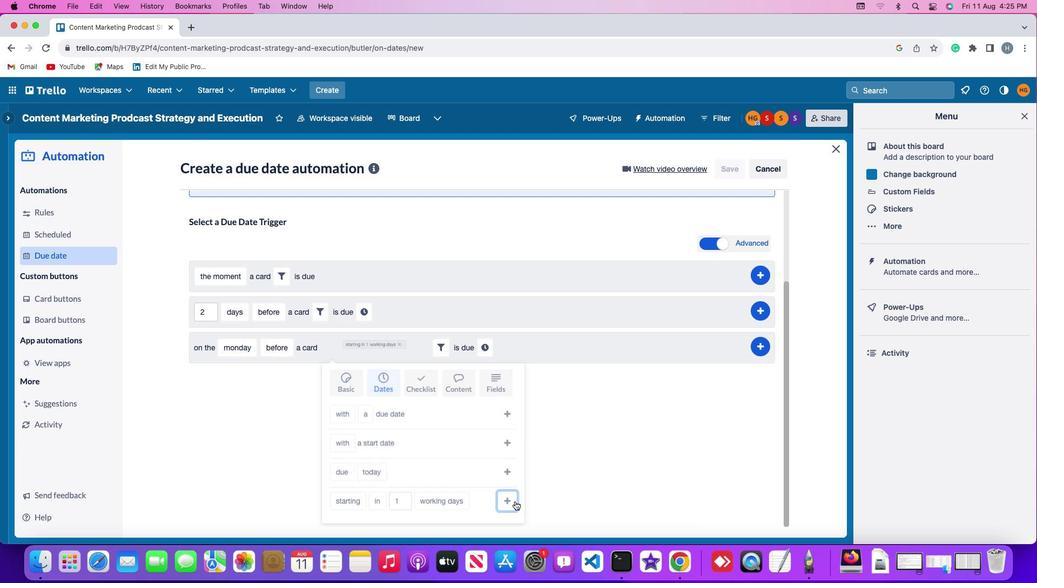 
Action: Mouse moved to (488, 469)
Screenshot: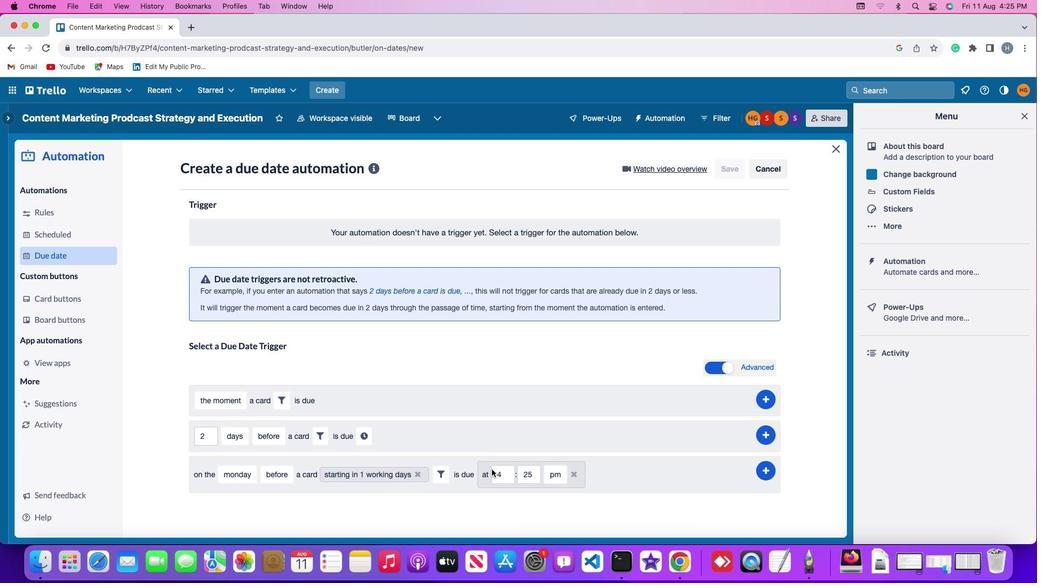 
Action: Mouse pressed left at (488, 469)
Screenshot: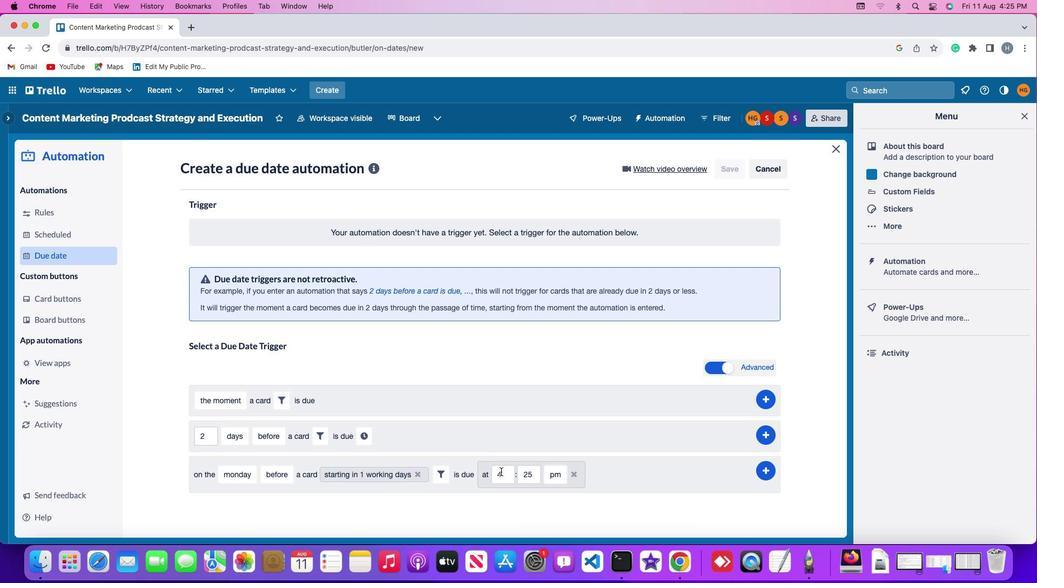
Action: Mouse moved to (503, 473)
Screenshot: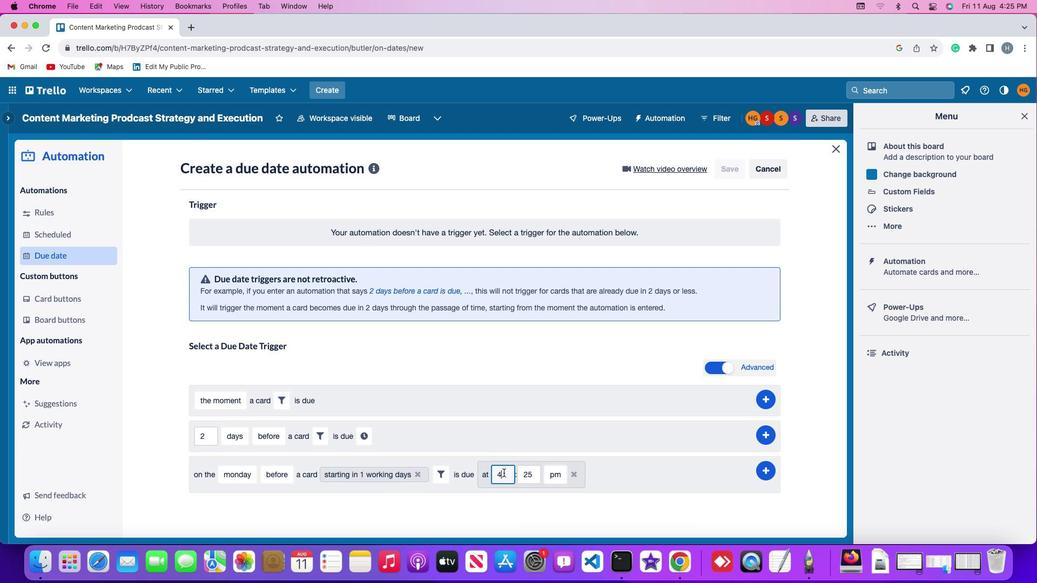 
Action: Mouse pressed left at (503, 473)
Screenshot: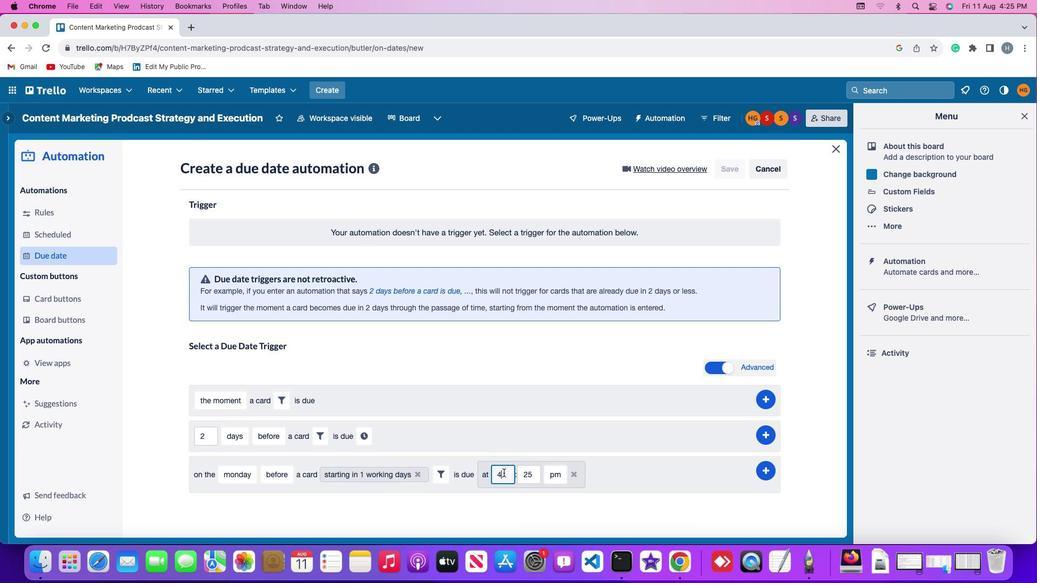 
Action: Key pressed Key.backspace'1''1'
Screenshot: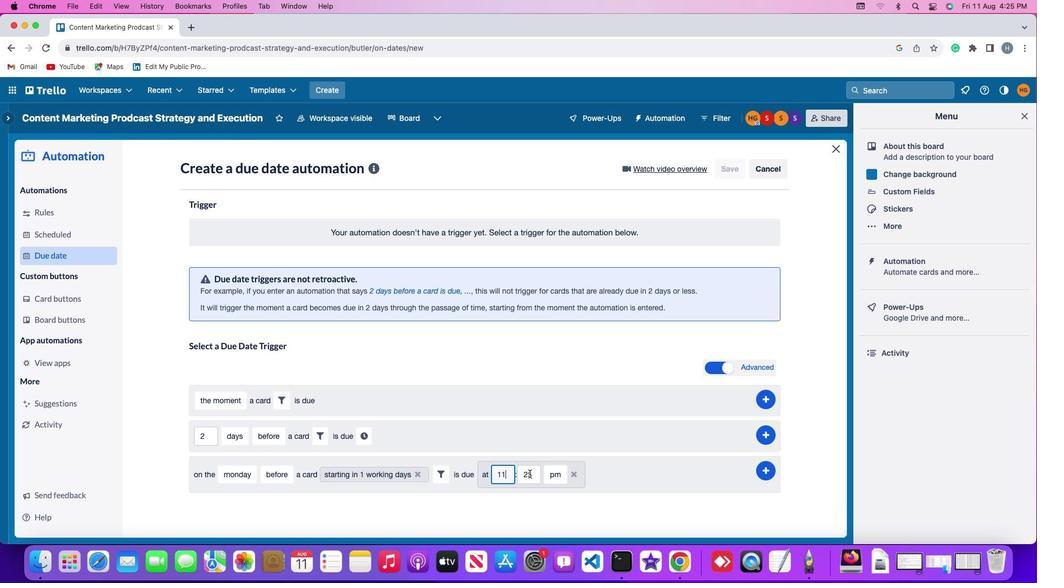 
Action: Mouse moved to (534, 475)
Screenshot: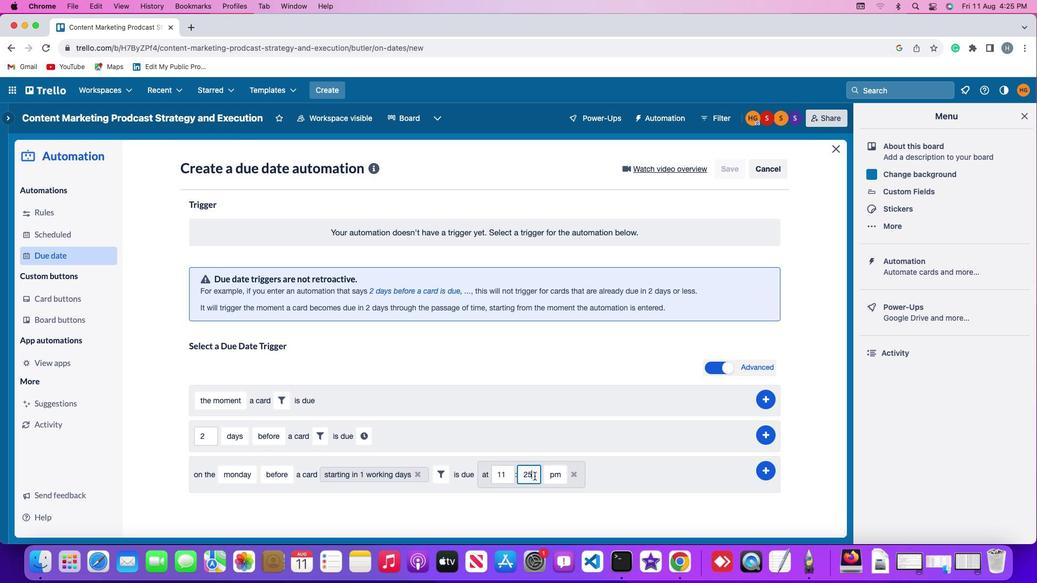 
Action: Mouse pressed left at (534, 475)
Screenshot: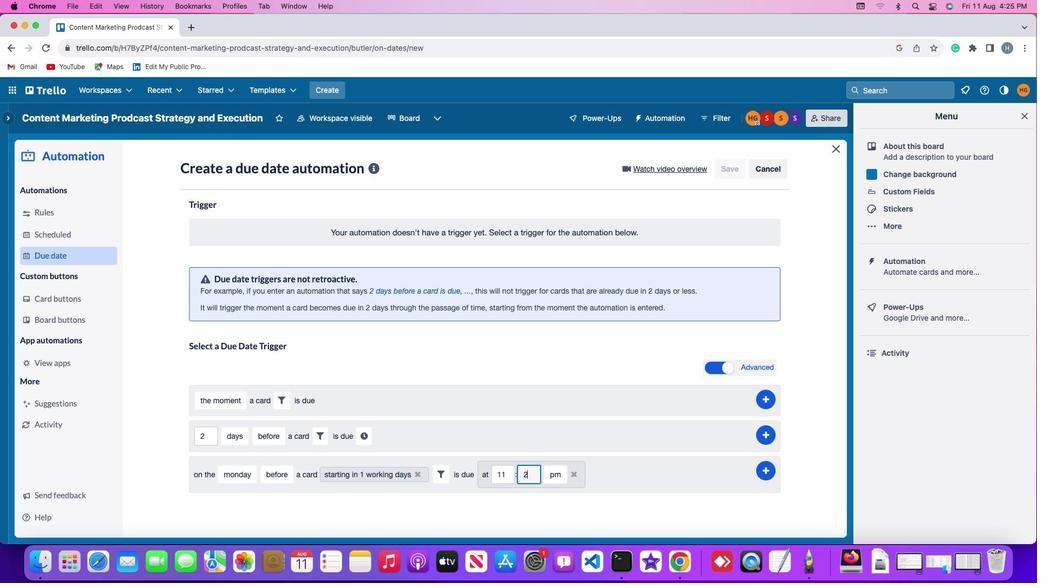 
Action: Key pressed Key.backspaceKey.backspace
Screenshot: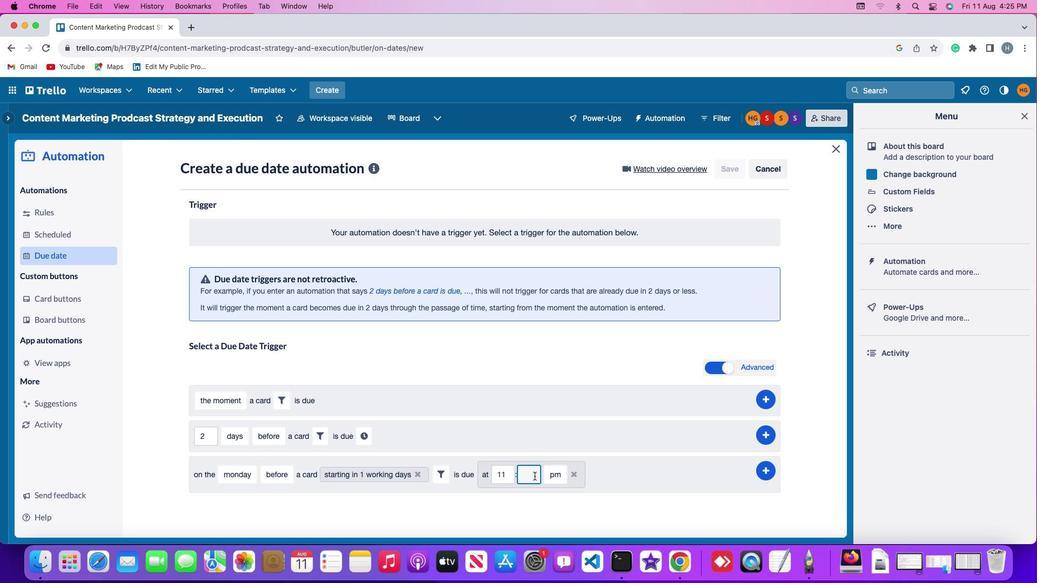 
Action: Mouse moved to (534, 475)
Screenshot: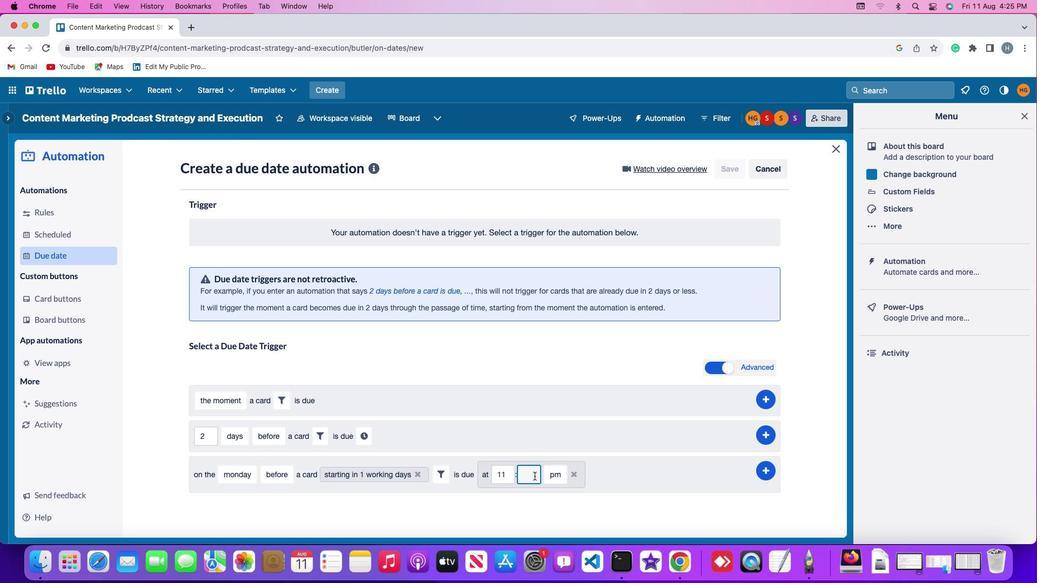 
Action: Key pressed '0'
Screenshot: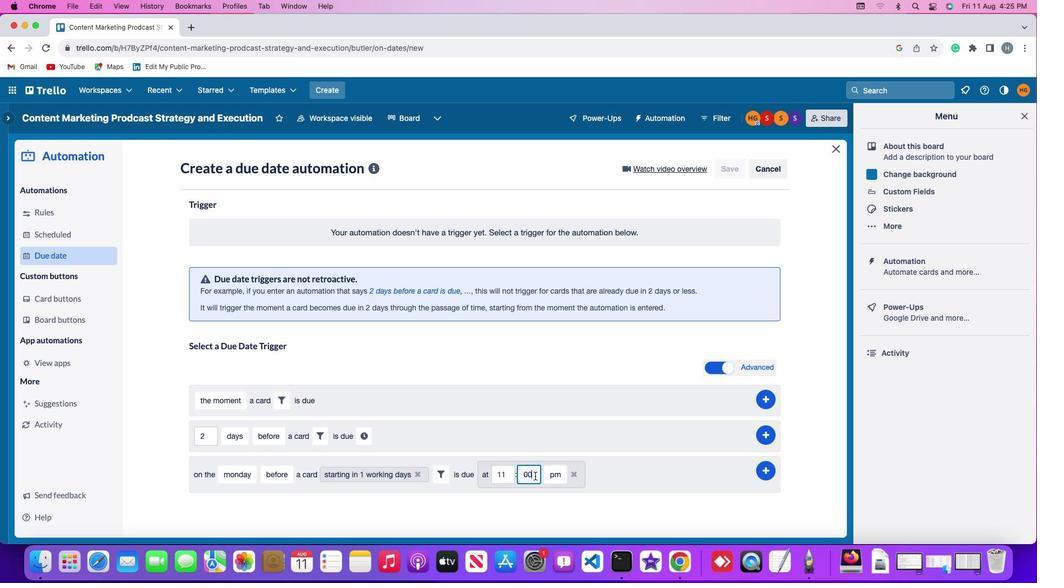 
Action: Mouse moved to (534, 476)
Screenshot: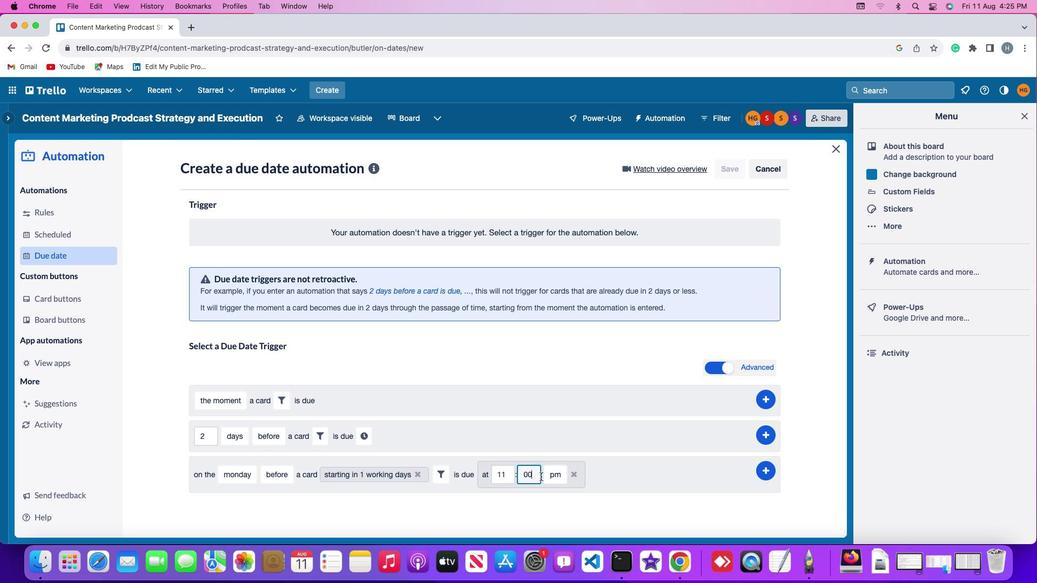 
Action: Key pressed '0'
Screenshot: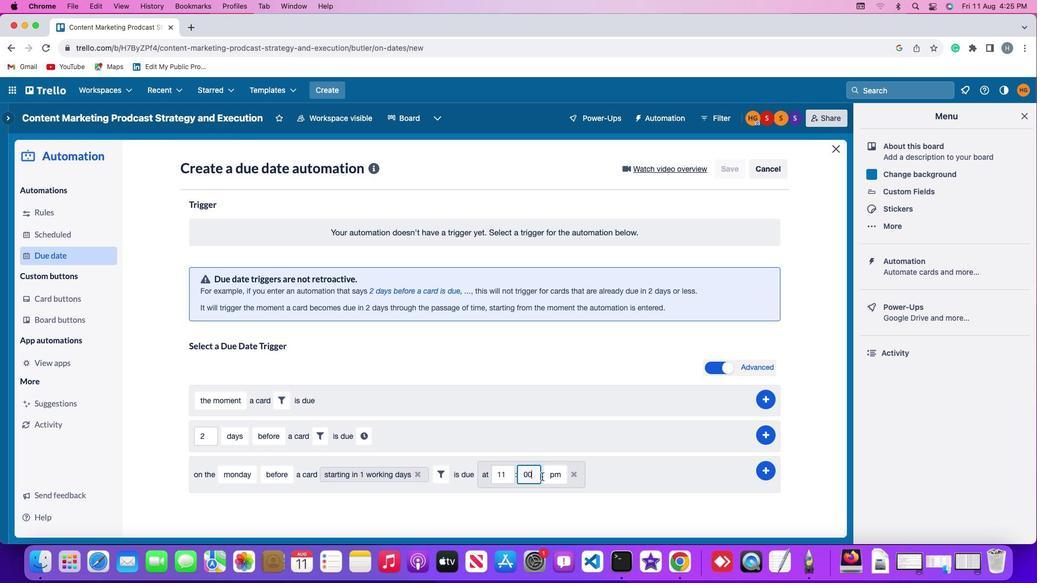 
Action: Mouse moved to (546, 476)
Screenshot: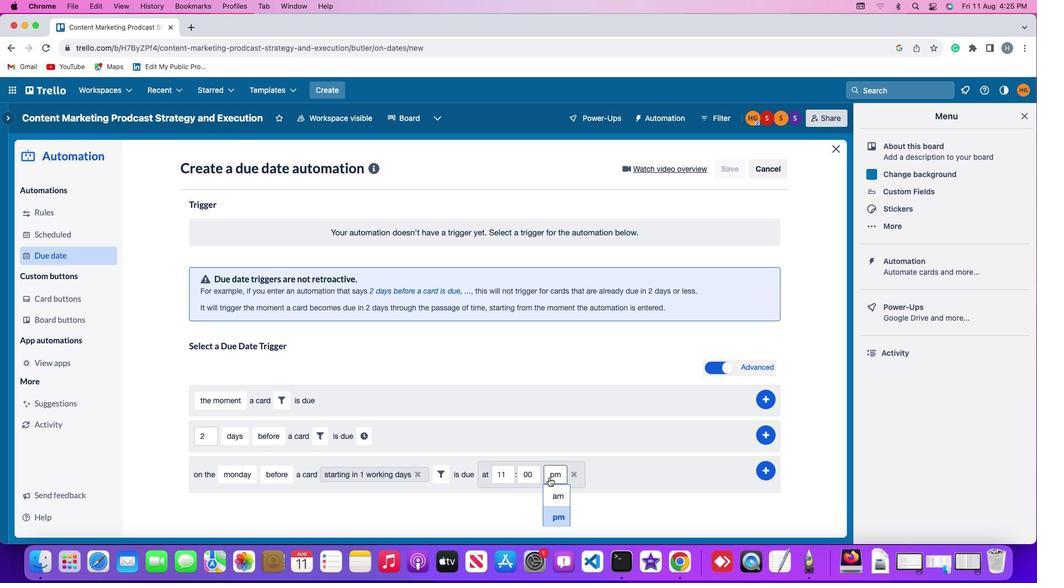 
Action: Mouse pressed left at (546, 476)
Screenshot: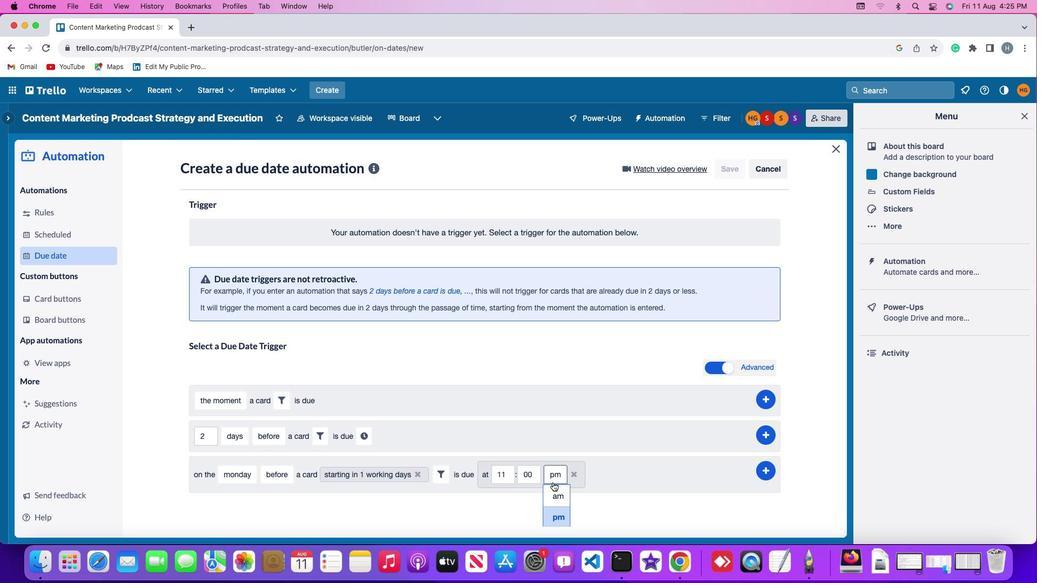 
Action: Mouse moved to (559, 498)
Screenshot: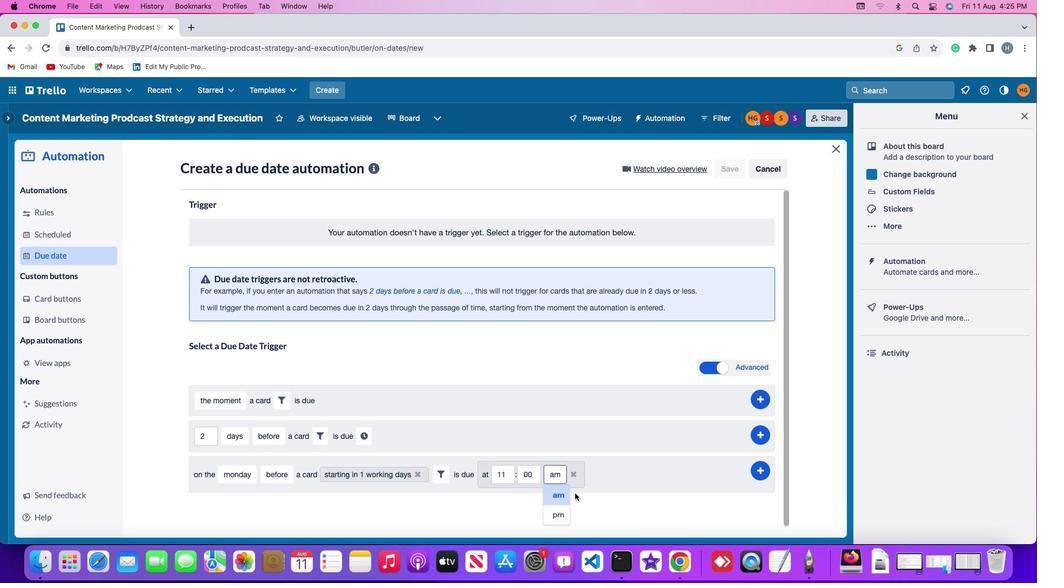 
Action: Mouse pressed left at (559, 498)
Screenshot: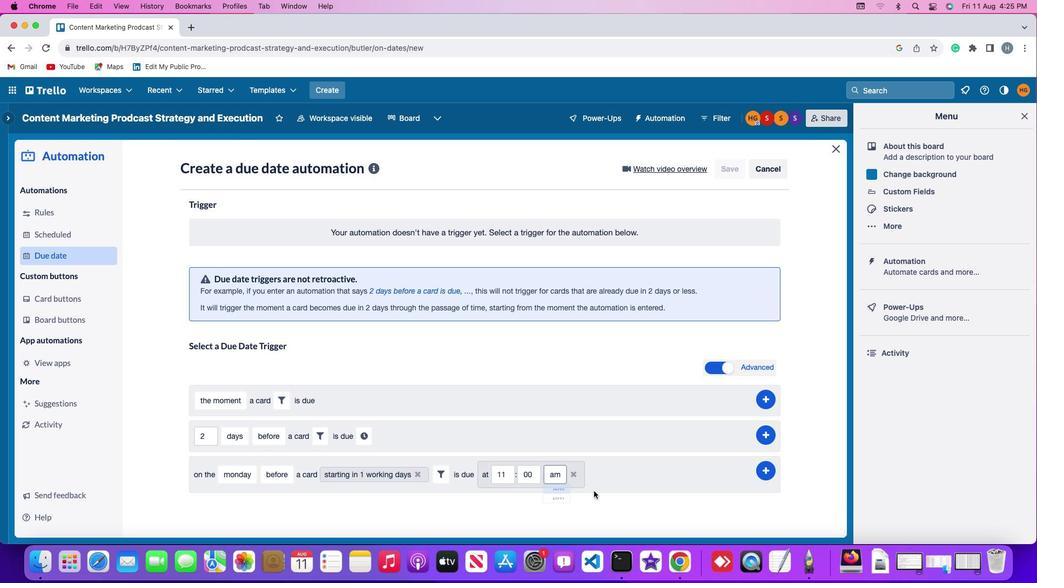 
Action: Mouse moved to (765, 469)
Screenshot: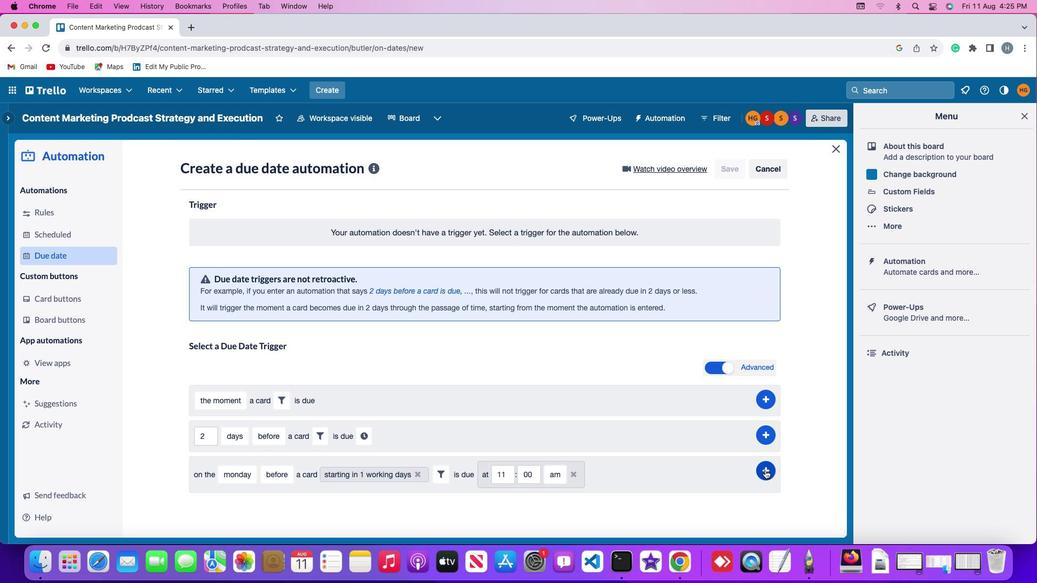 
Action: Mouse pressed left at (765, 469)
Screenshot: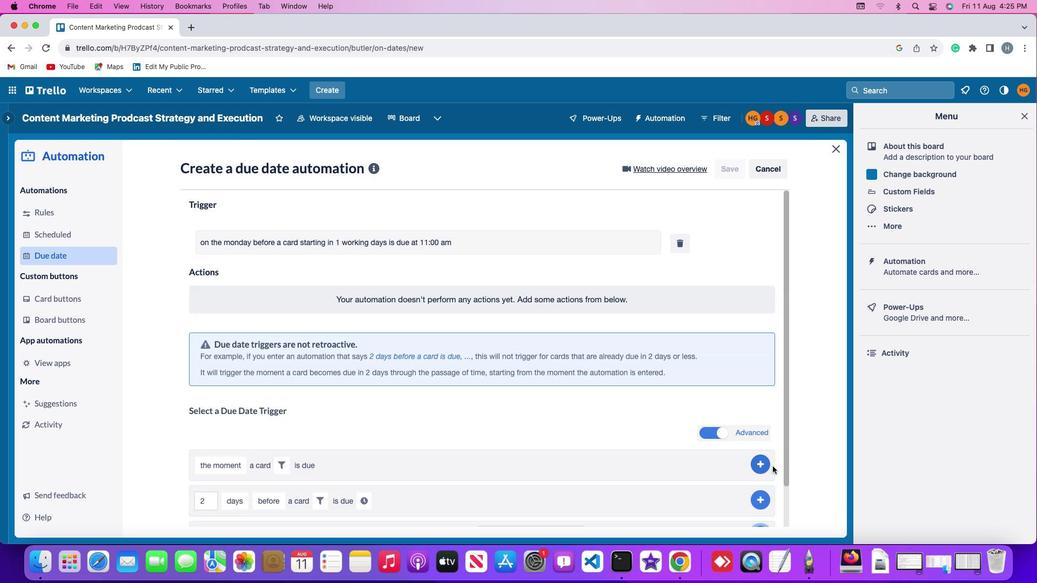 
Action: Mouse moved to (810, 357)
Screenshot: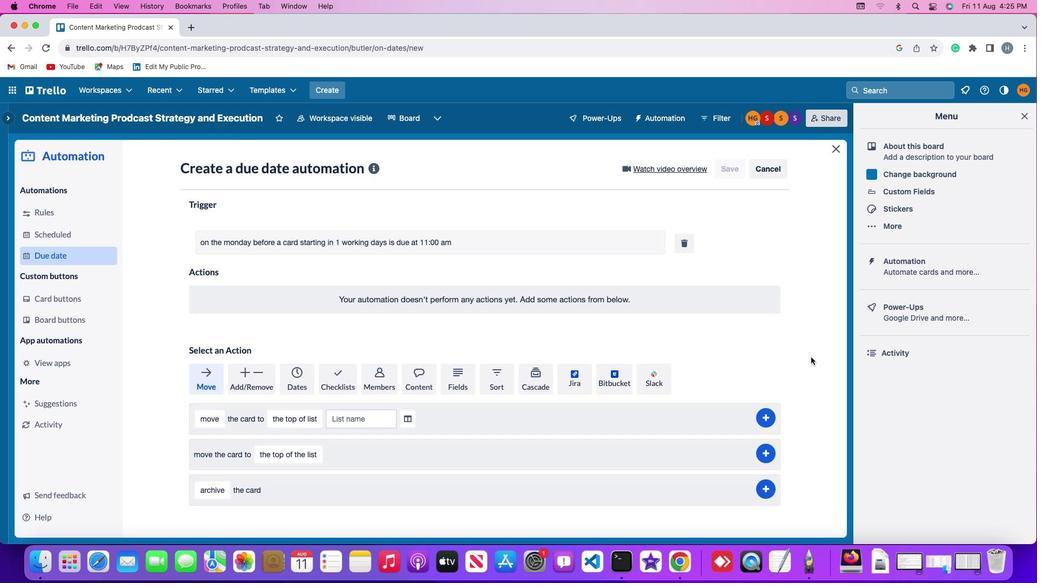 
